 Task: Create an event for  haircut on Friday at 11:00 AM.
Action: Mouse moved to (42, 108)
Screenshot: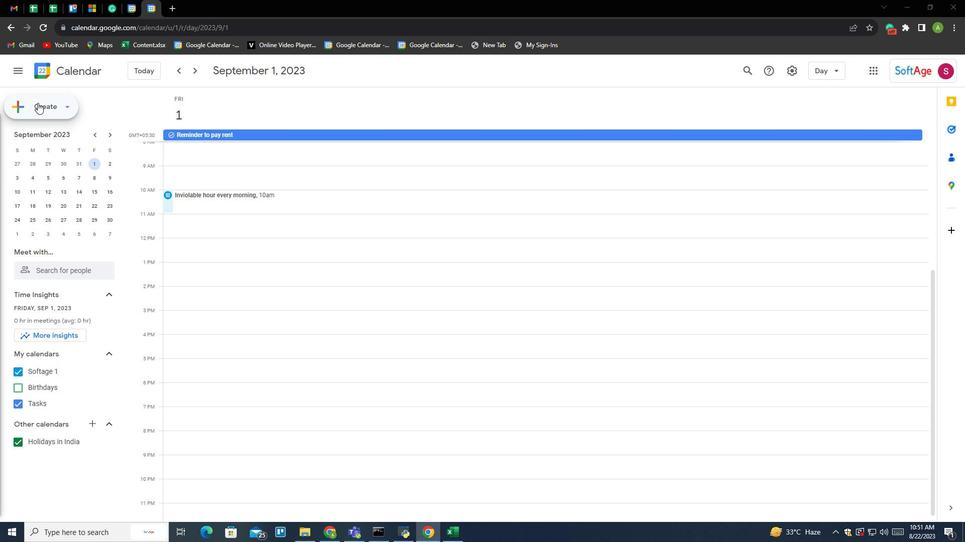 
Action: Mouse pressed left at (42, 108)
Screenshot: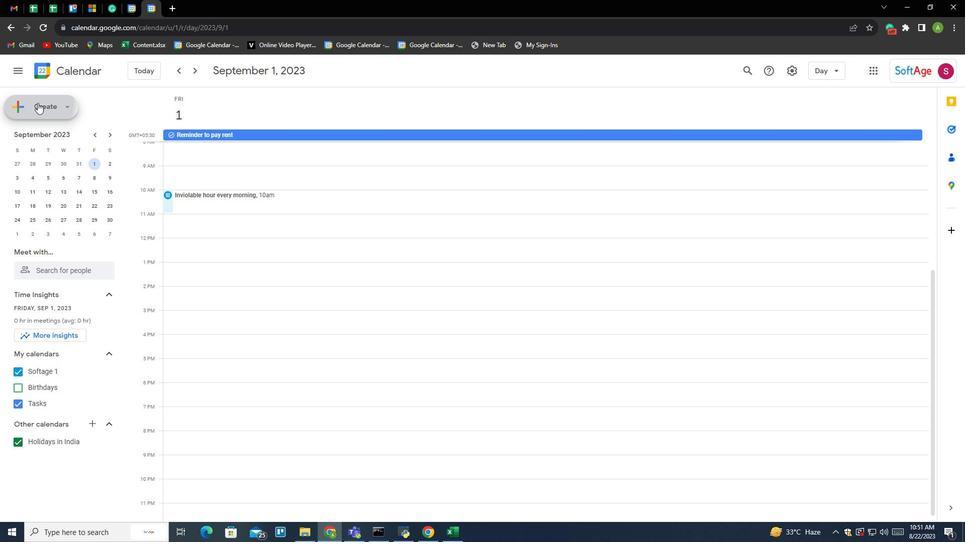 
Action: Mouse moved to (31, 138)
Screenshot: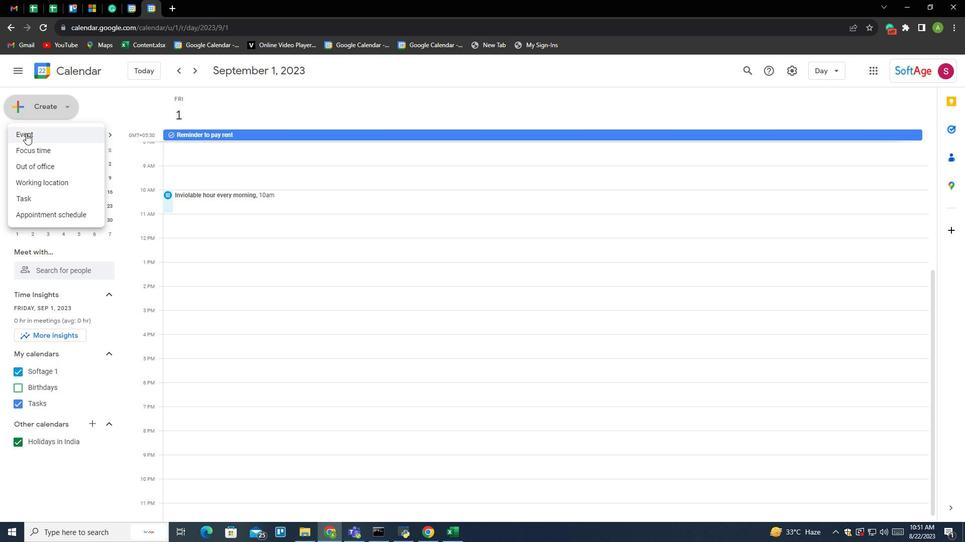 
Action: Mouse pressed left at (31, 138)
Screenshot: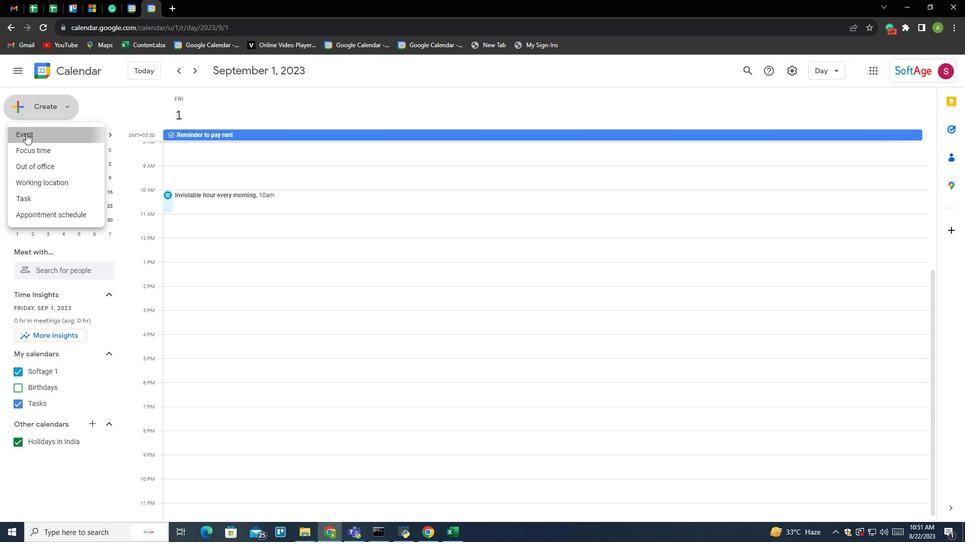 
Action: Mouse moved to (626, 411)
Screenshot: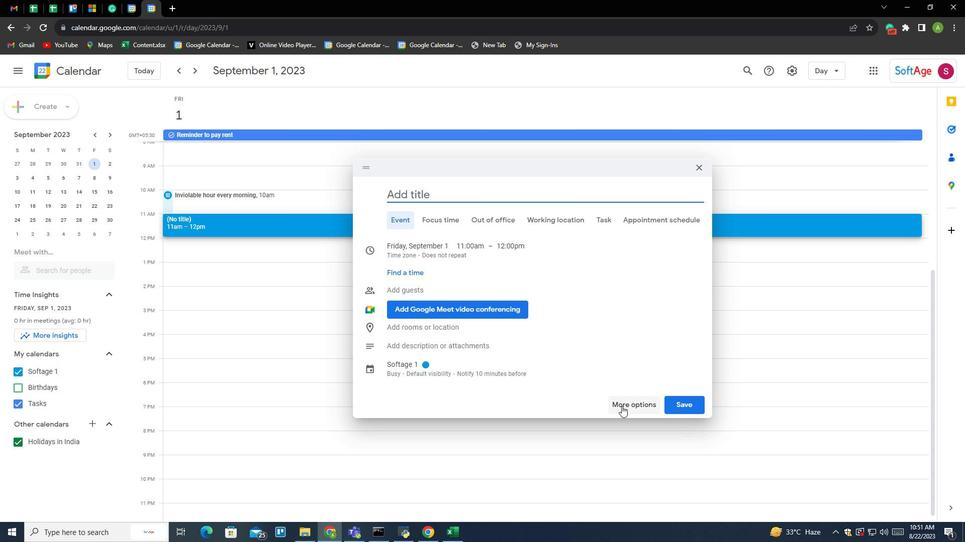 
Action: Mouse pressed left at (626, 411)
Screenshot: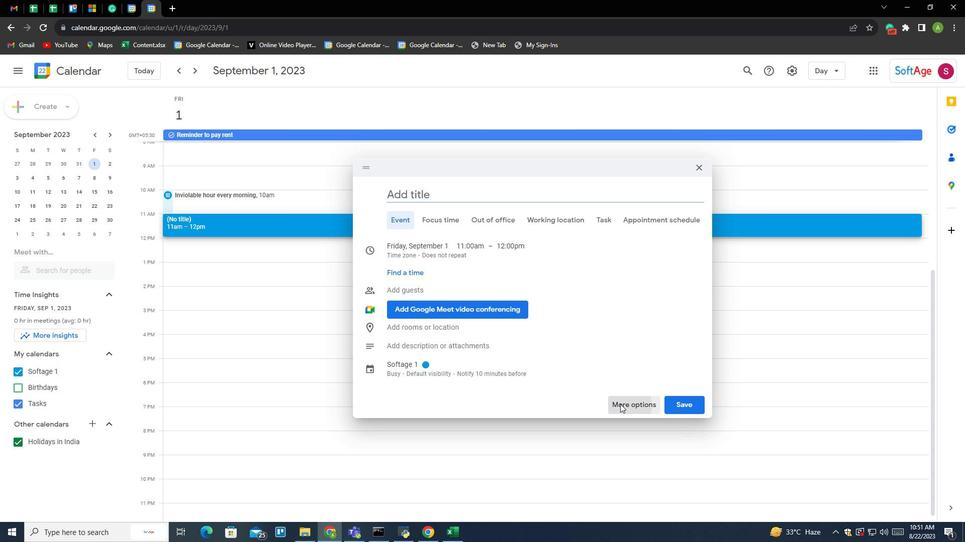 
Action: Mouse moved to (187, 87)
Screenshot: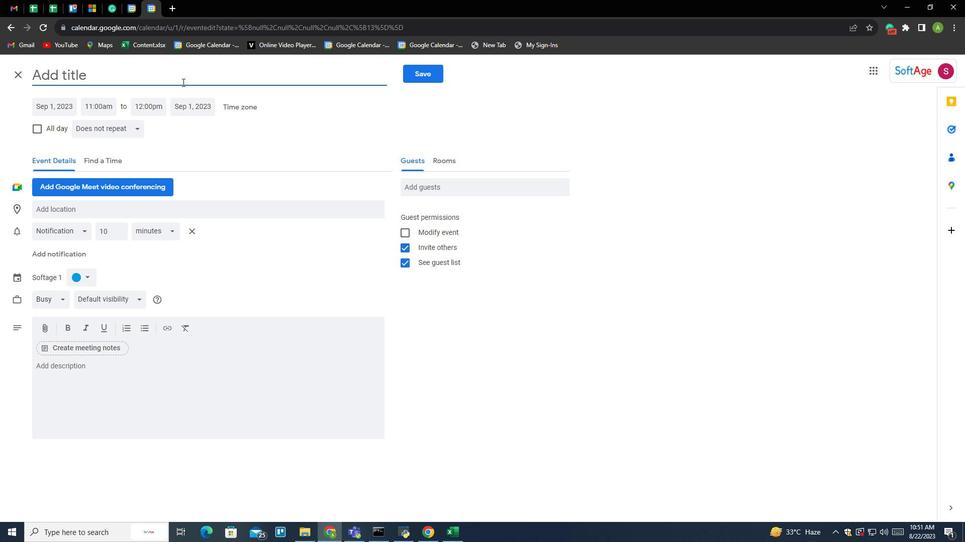 
Action: Mouse pressed left at (187, 87)
Screenshot: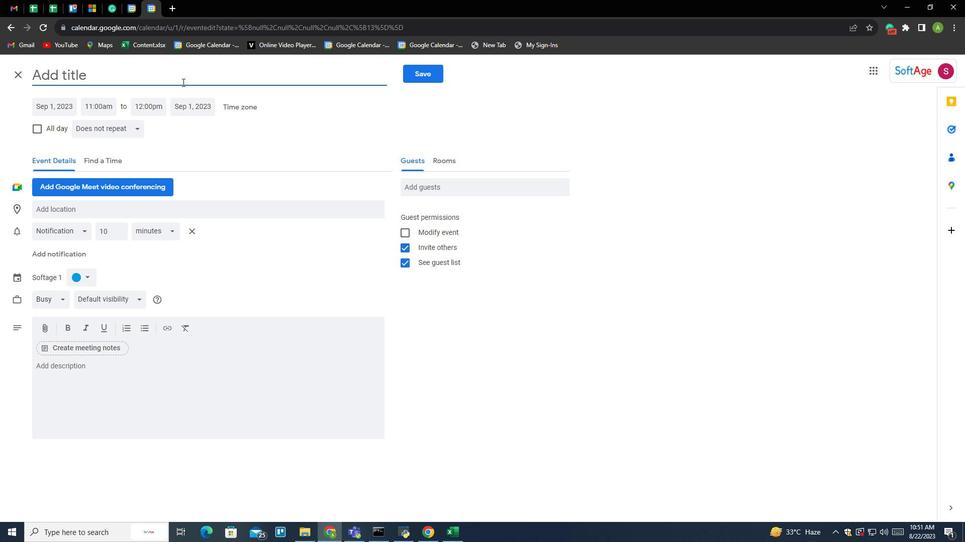 
Action: Key pressed <Key.shift>Hair<Key.space><Key.shift>Salon<Key.space>appointment
Screenshot: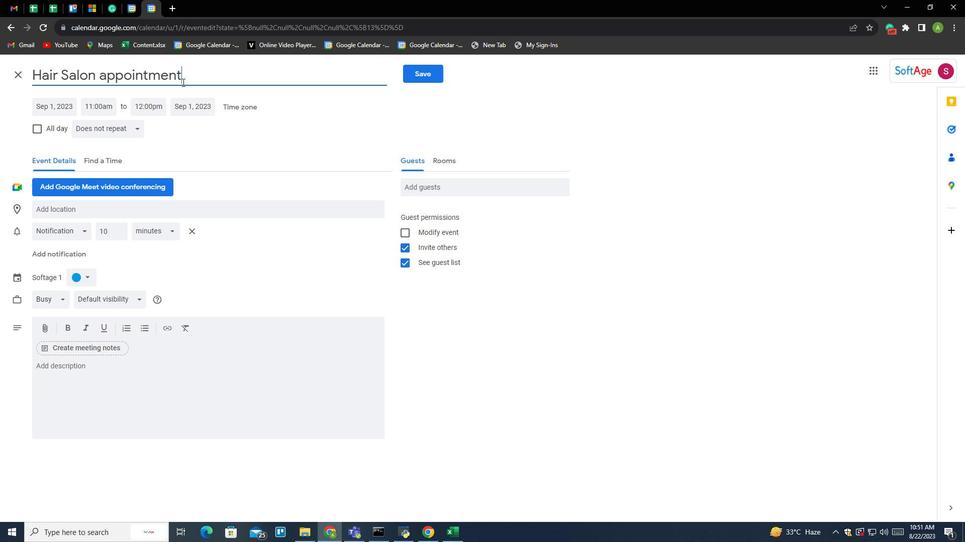 
Action: Mouse moved to (62, 114)
Screenshot: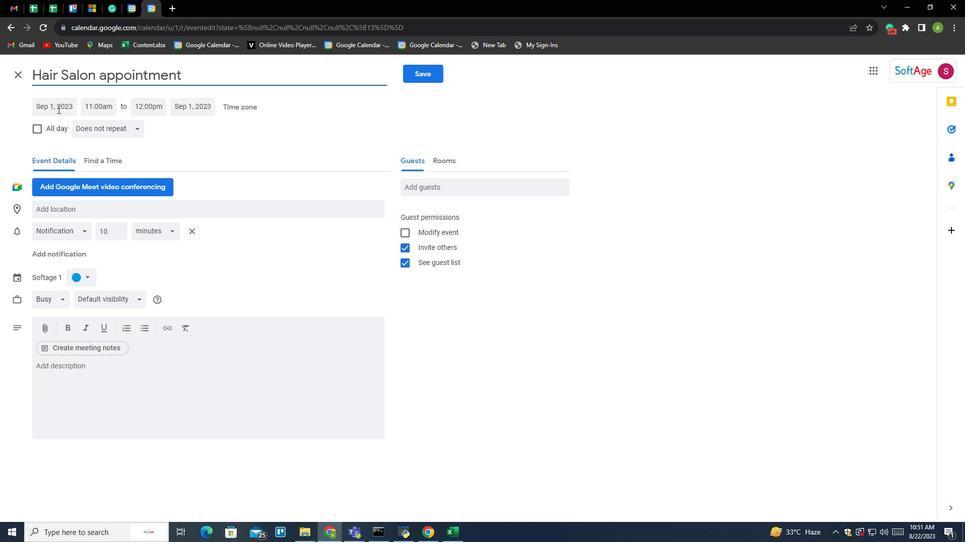 
Action: Mouse pressed left at (62, 114)
Screenshot: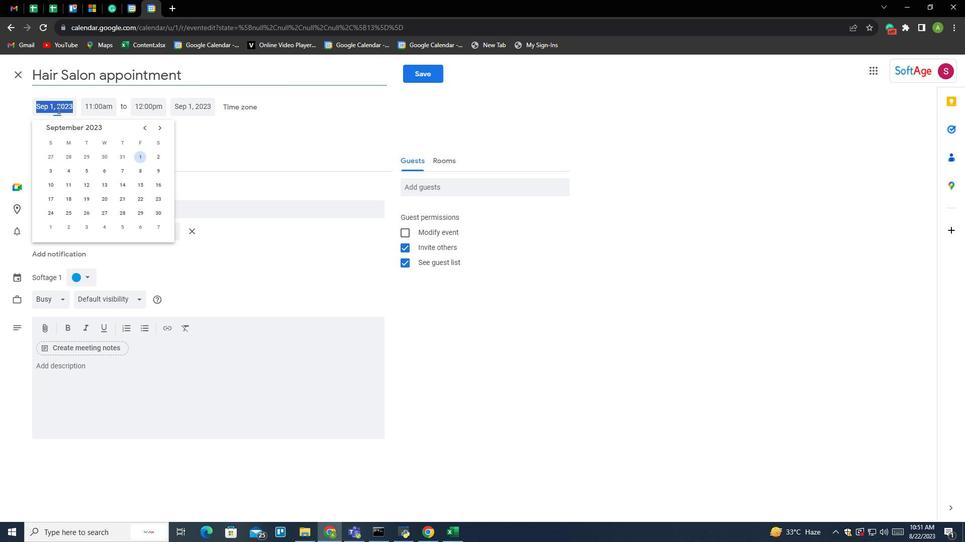 
Action: Mouse moved to (259, 146)
Screenshot: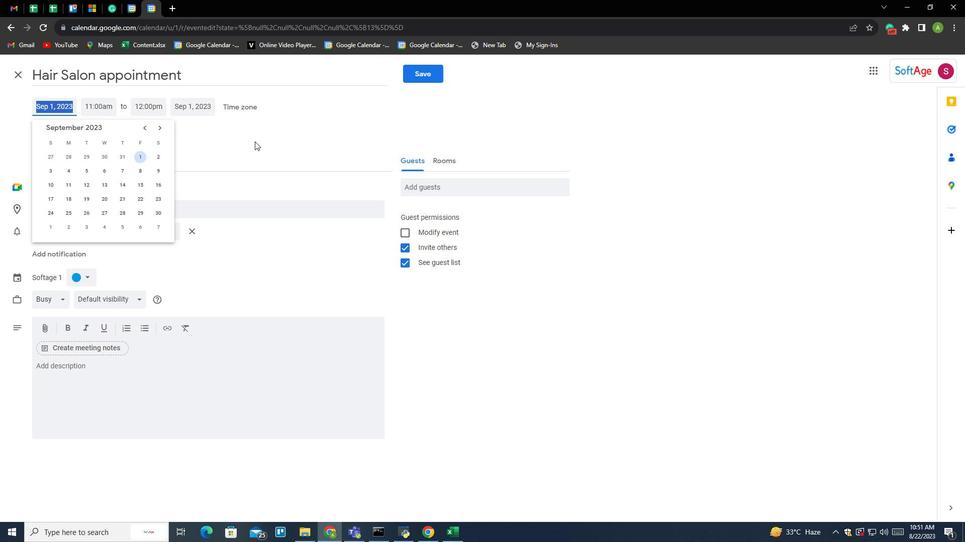 
Action: Mouse pressed left at (259, 146)
Screenshot: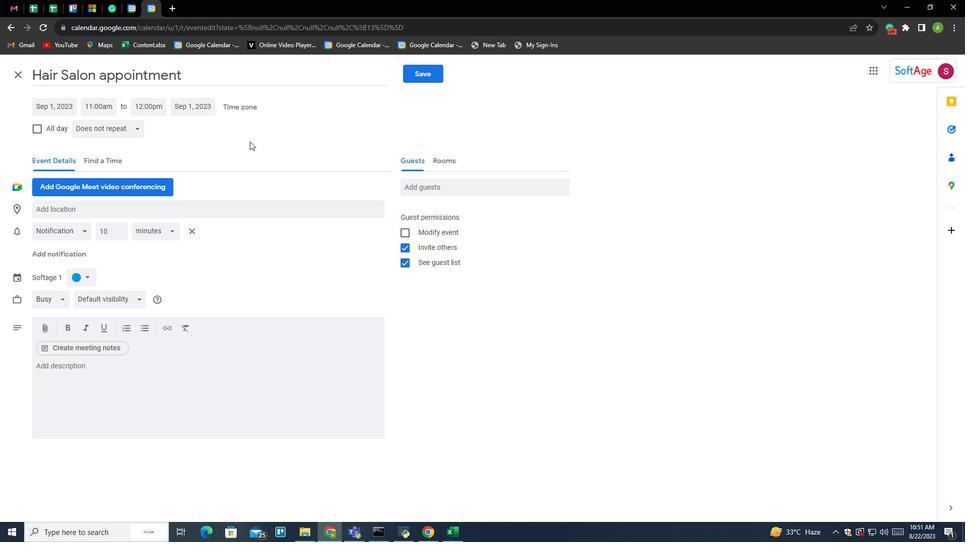 
Action: Mouse moved to (230, 149)
Screenshot: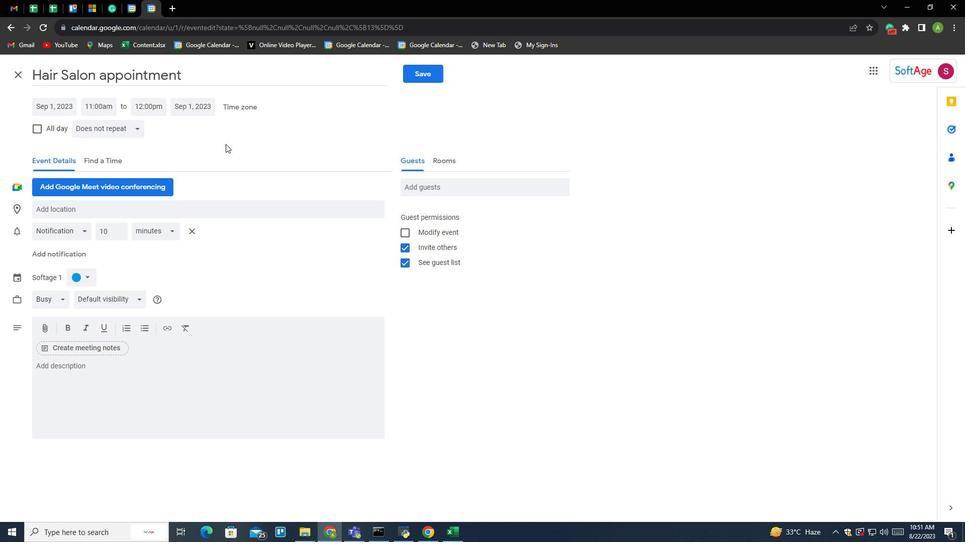 
Action: Mouse pressed left at (230, 149)
Screenshot: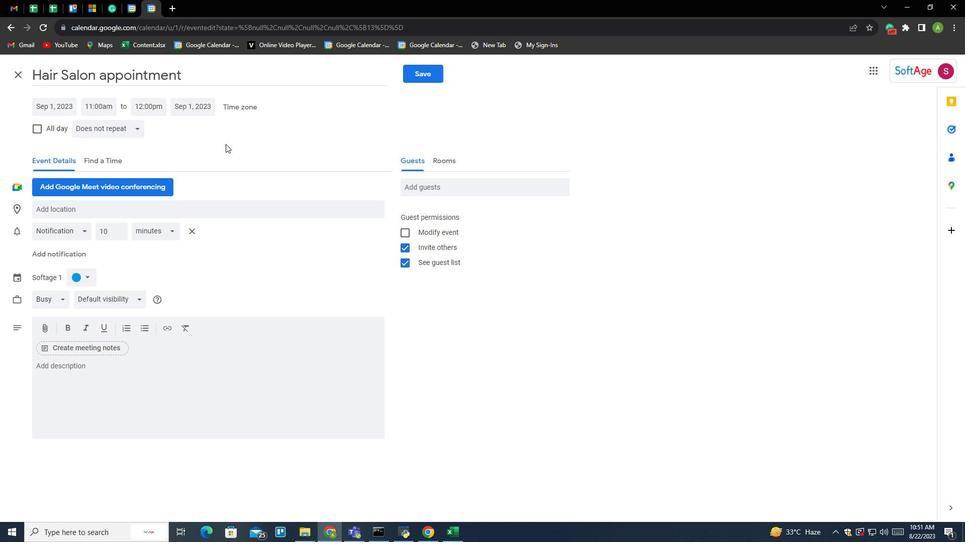 
Action: Mouse moved to (110, 215)
Screenshot: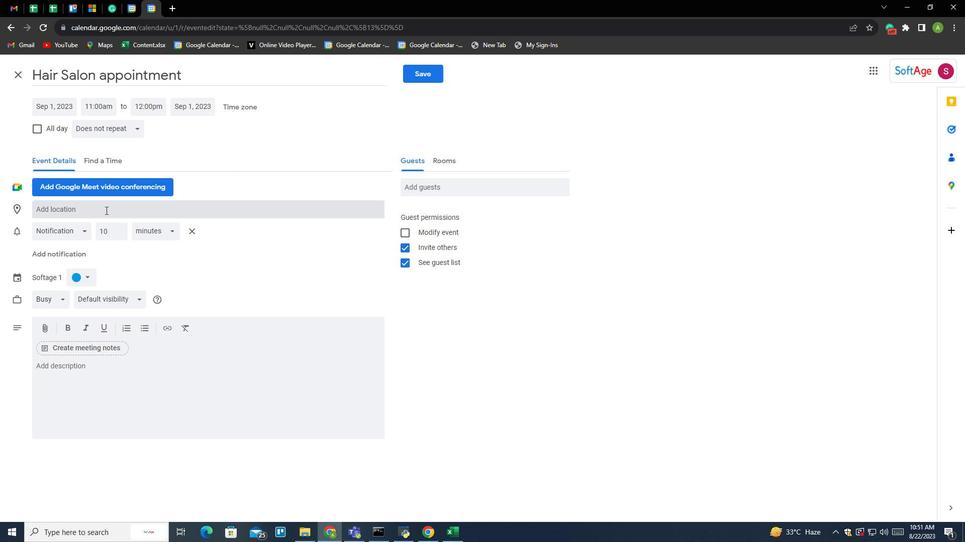 
Action: Mouse pressed left at (110, 215)
Screenshot: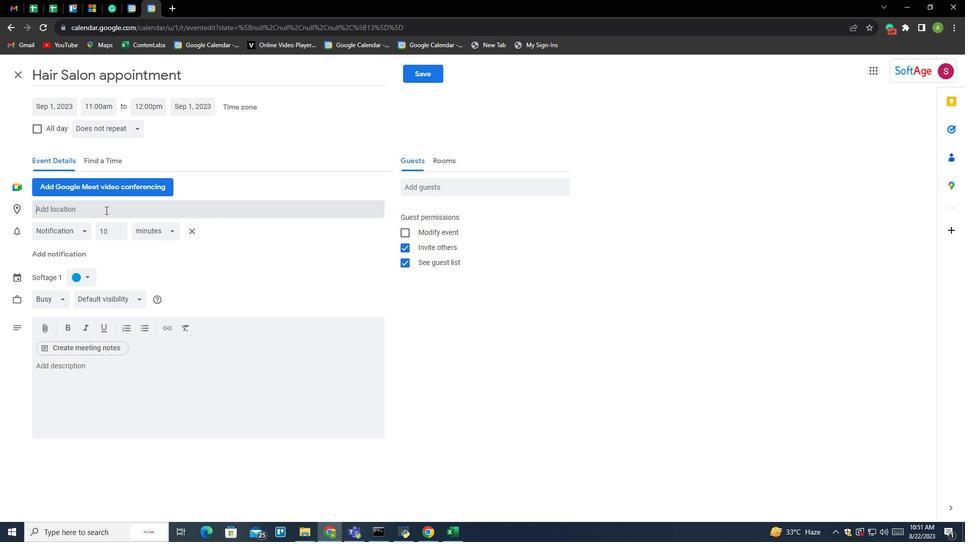 
Action: Key pressed <Key.shift>Cut<Key.space><Key.shift><Key.shift><Key.shift><Key.shift><Key.shift><Key.shift><Key.shift><Key.shift><Key.shift><Key.shift><Key.shift><Key.shift><Key.shift><Key.shift><Key.shift><Key.shift><Key.shift>&<Key.space><Key.shift>Sah<Key.backspace><Key.backspace>have<Key.down><Key.enter>
Screenshot: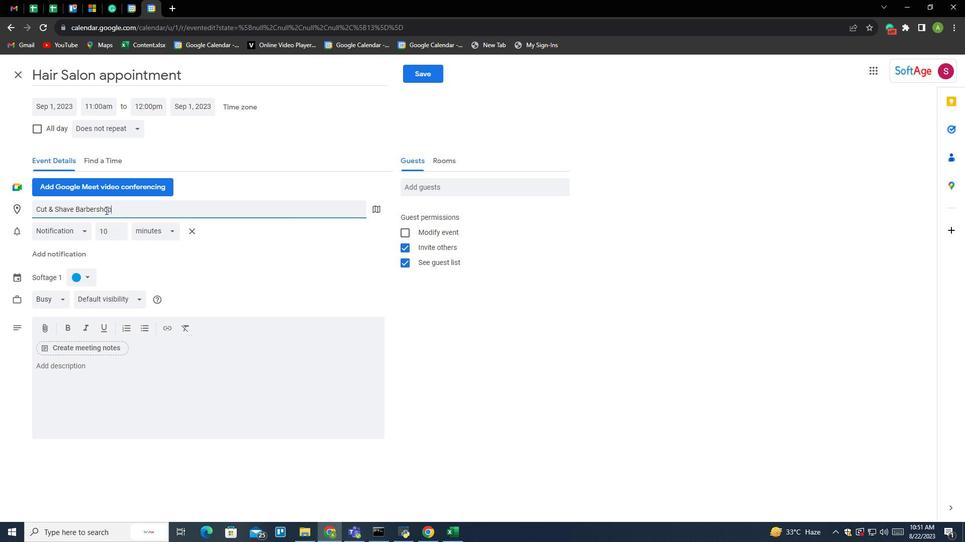 
Action: Mouse moved to (93, 285)
Screenshot: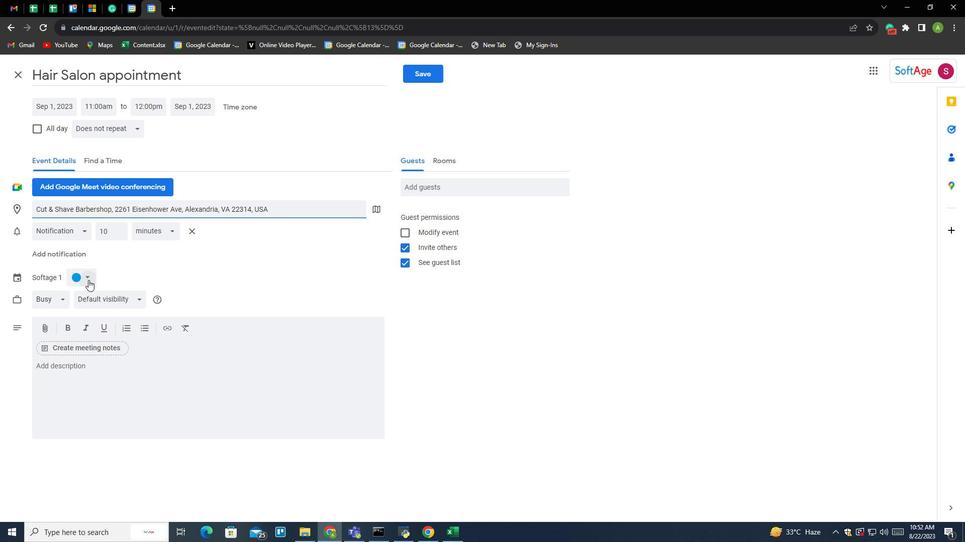 
Action: Mouse pressed left at (93, 285)
Screenshot: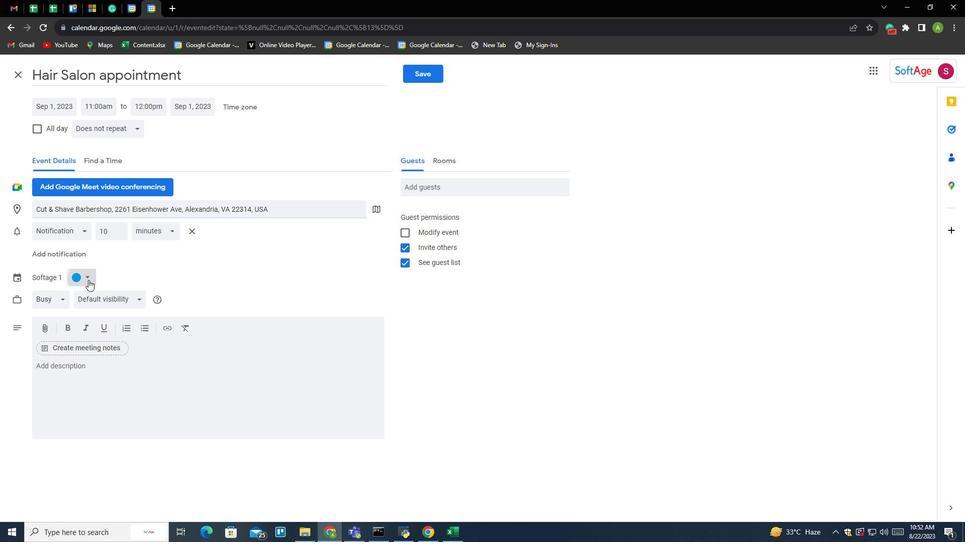
Action: Mouse moved to (94, 298)
Screenshot: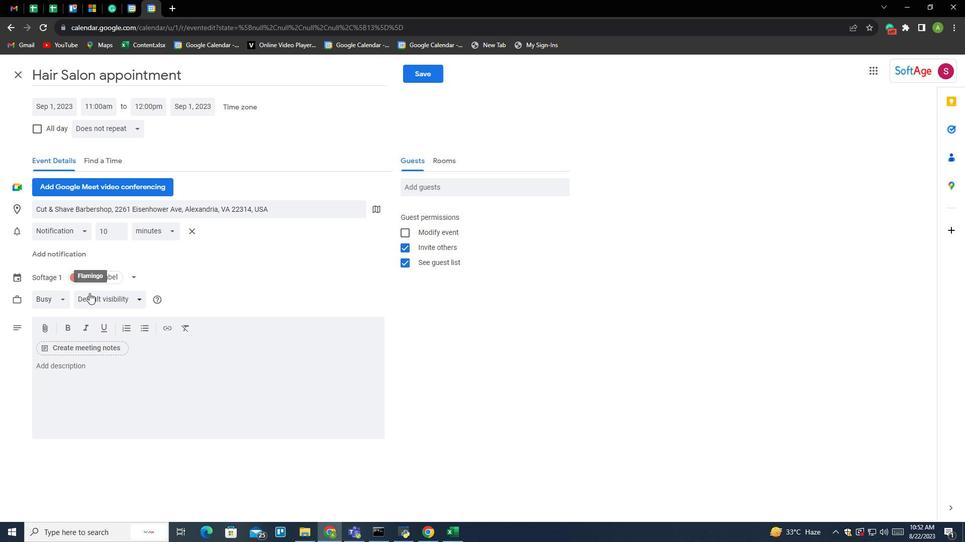 
Action: Mouse pressed left at (94, 298)
Screenshot: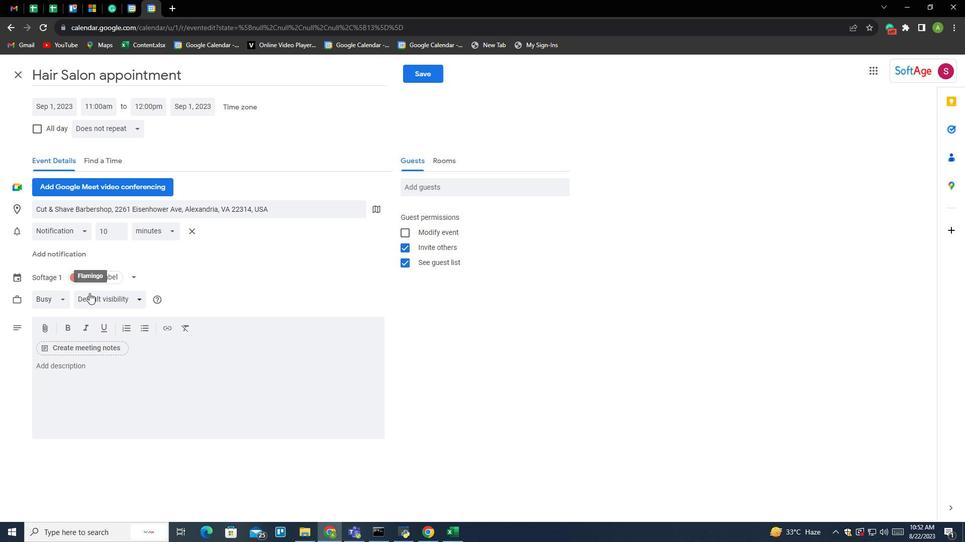 
Action: Mouse moved to (102, 281)
Screenshot: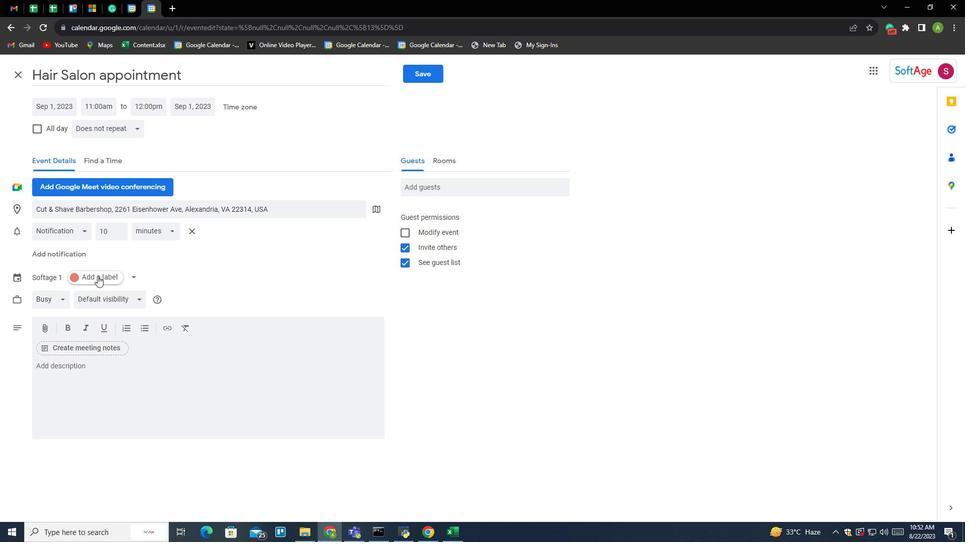 
Action: Mouse pressed left at (102, 281)
Screenshot: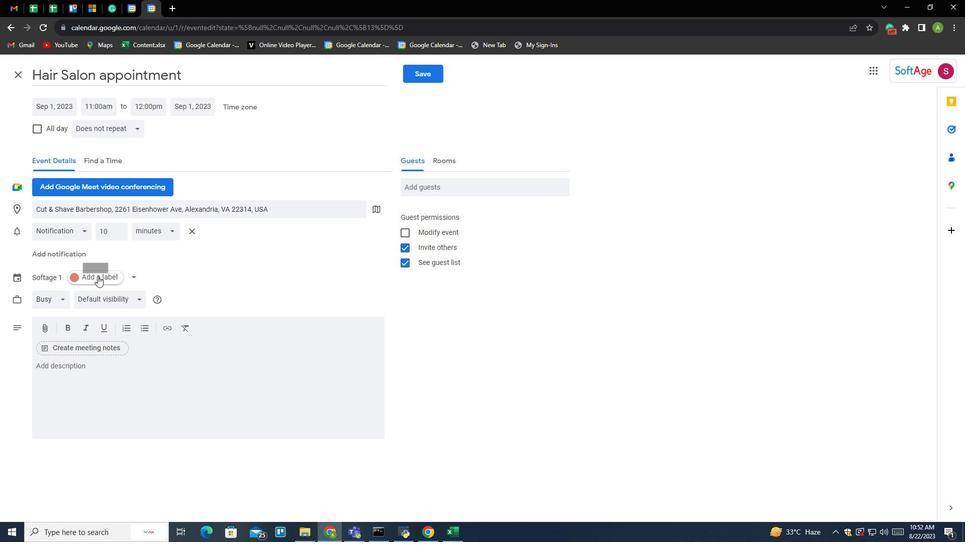 
Action: Mouse moved to (570, 368)
Screenshot: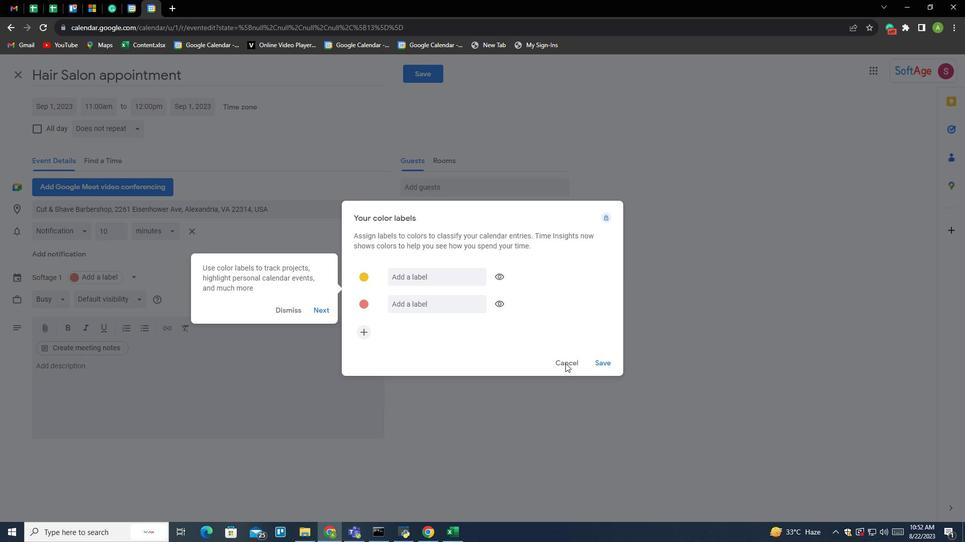 
Action: Mouse pressed left at (570, 368)
Screenshot: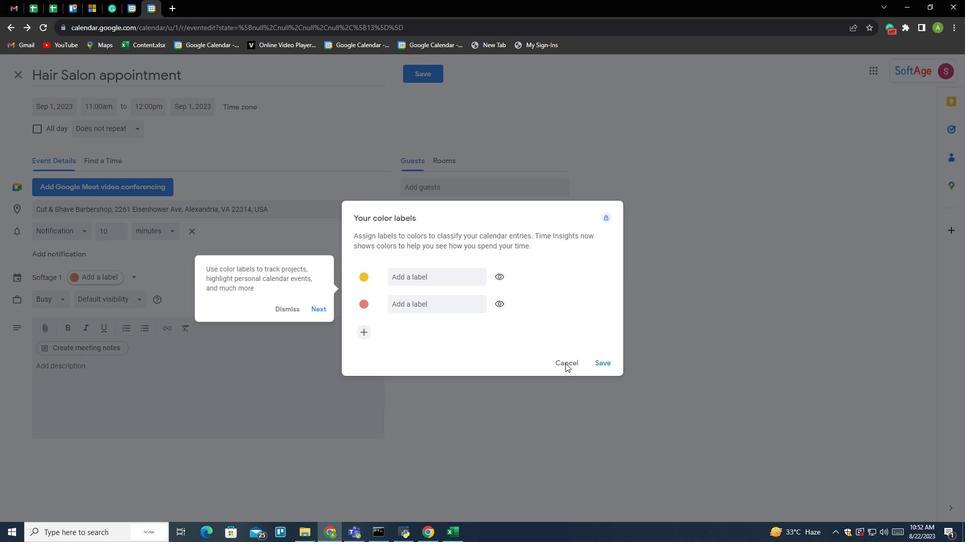 
Action: Mouse moved to (418, 309)
Screenshot: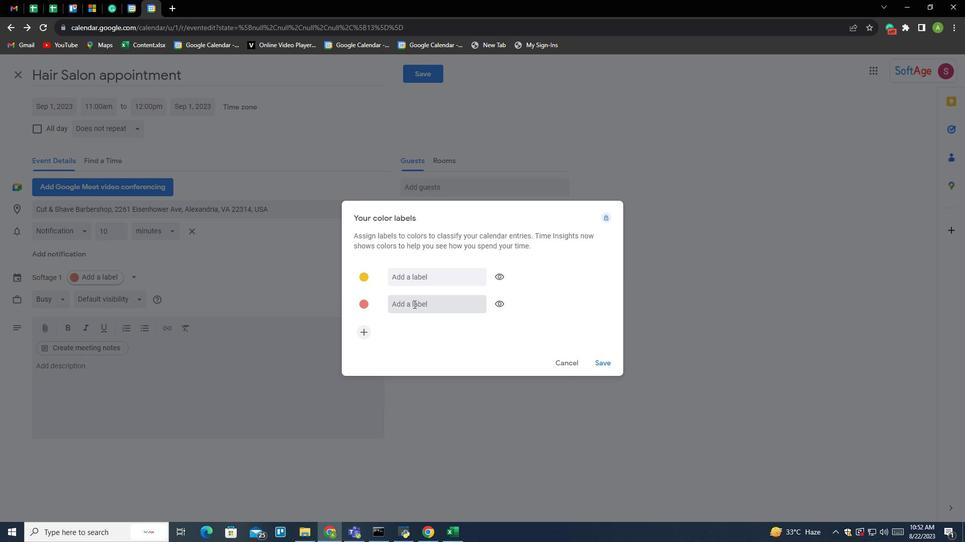 
Action: Mouse pressed left at (418, 309)
Screenshot: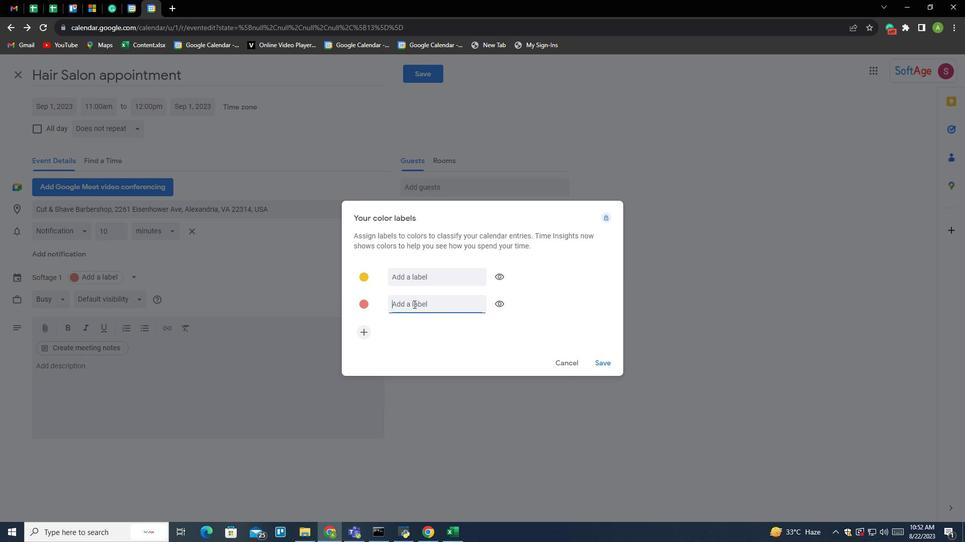 
Action: Mouse moved to (412, 306)
Screenshot: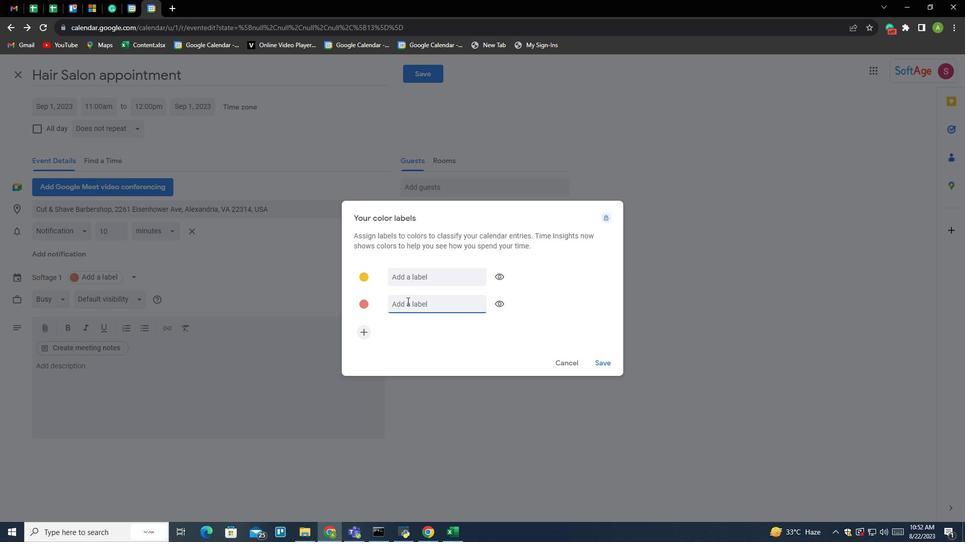 
Action: Key pressed <Key.shift>Imprtant
Screenshot: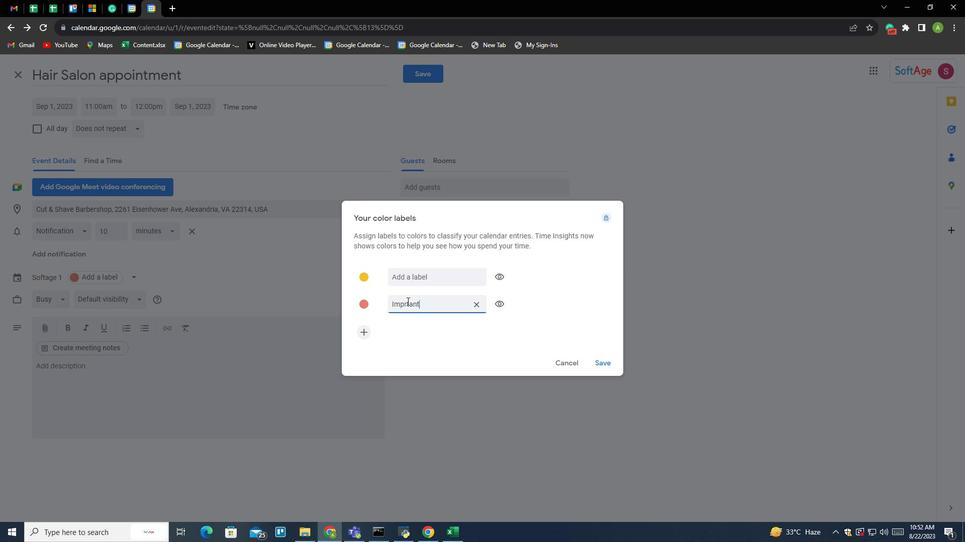 
Action: Mouse moved to (406, 309)
Screenshot: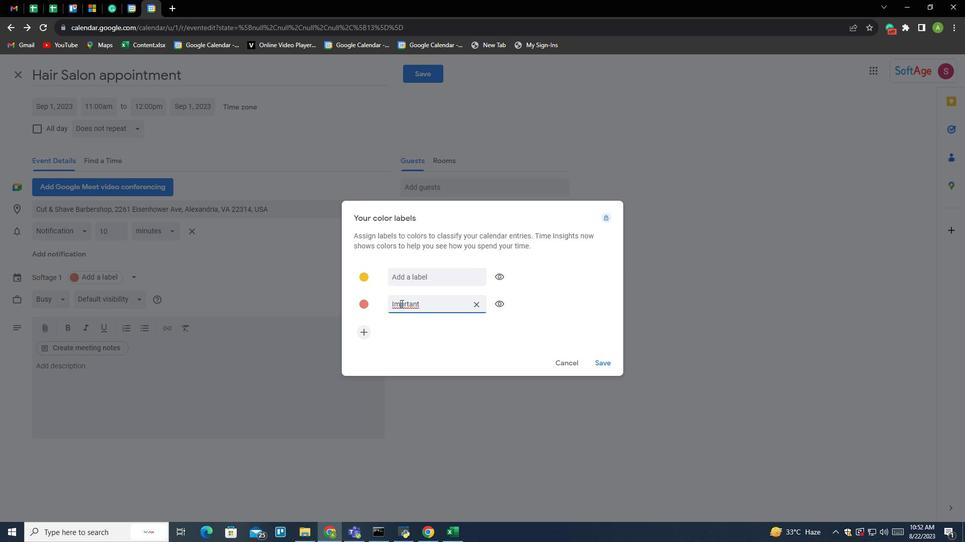 
Action: Mouse pressed left at (406, 309)
Screenshot: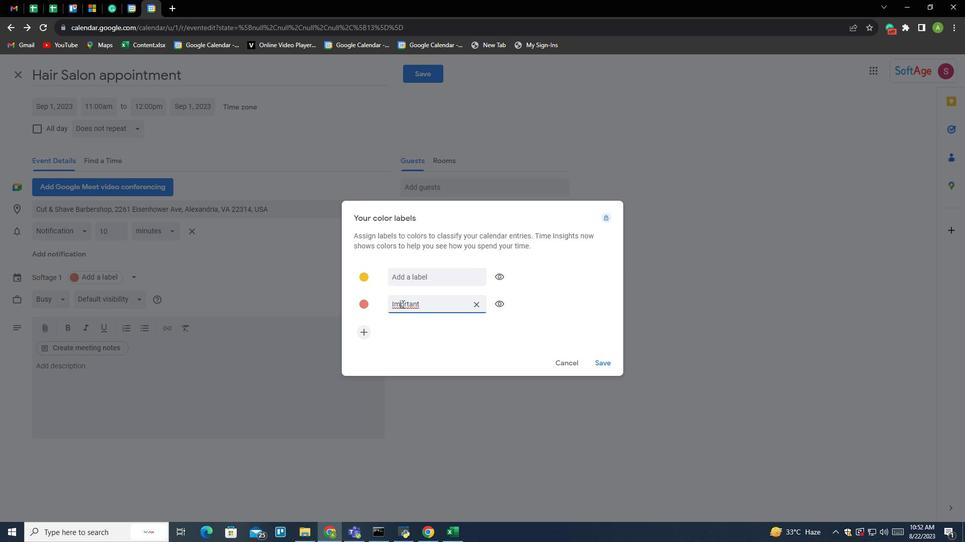 
Action: Mouse moved to (415, 313)
Screenshot: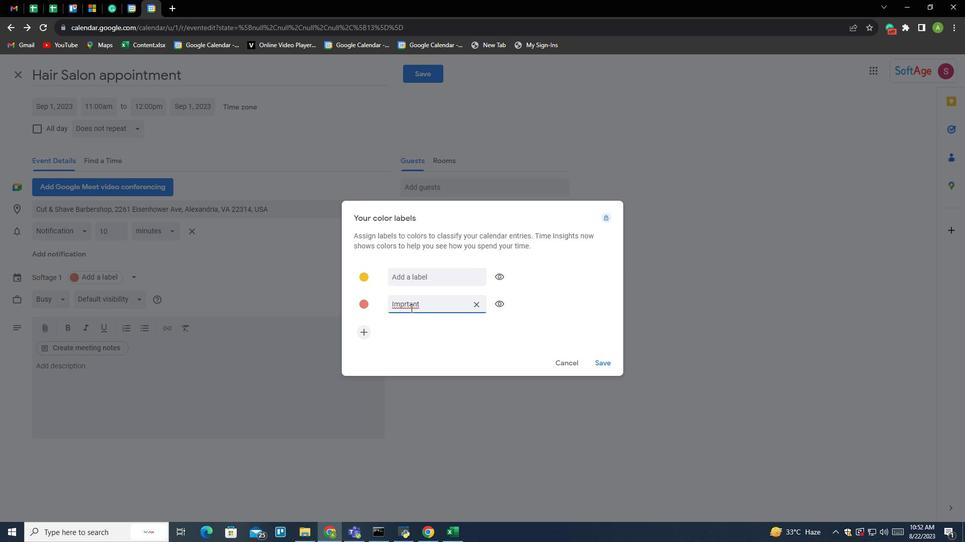 
Action: Key pressed <Key.right>o
Screenshot: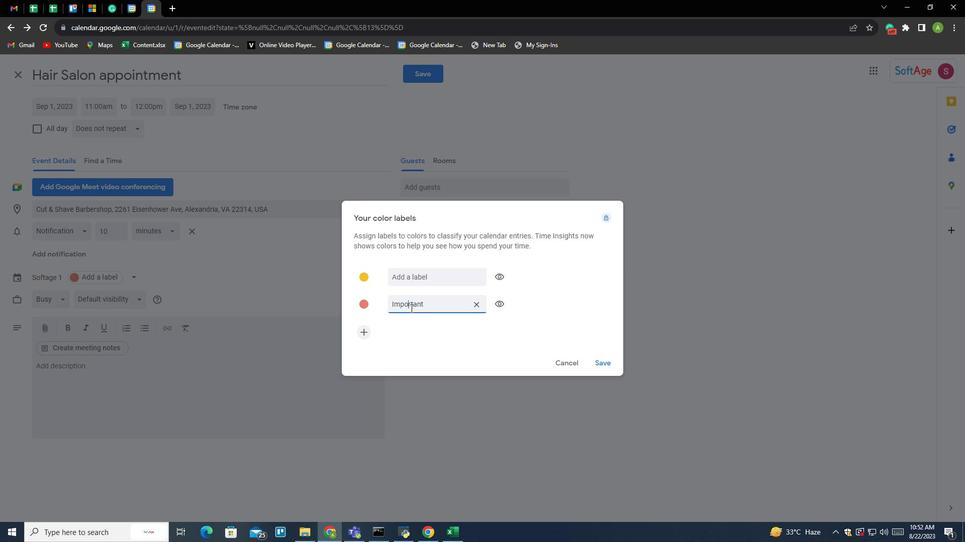 
Action: Mouse moved to (603, 325)
Screenshot: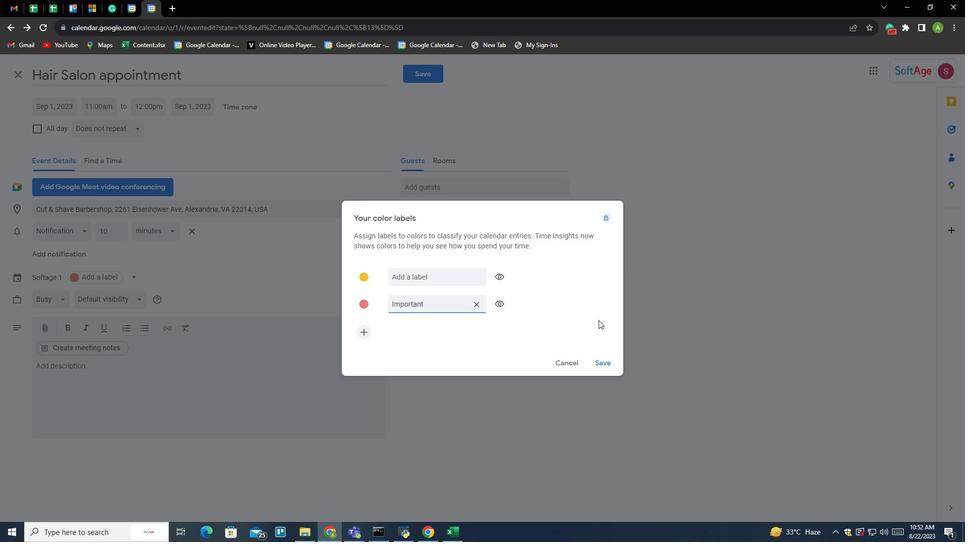
Action: Mouse pressed left at (603, 325)
Screenshot: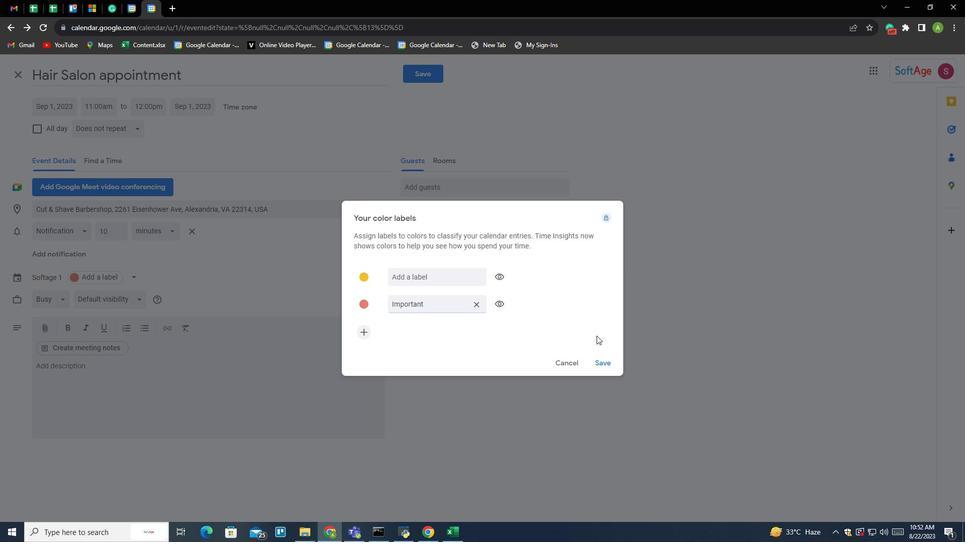 
Action: Mouse moved to (604, 370)
Screenshot: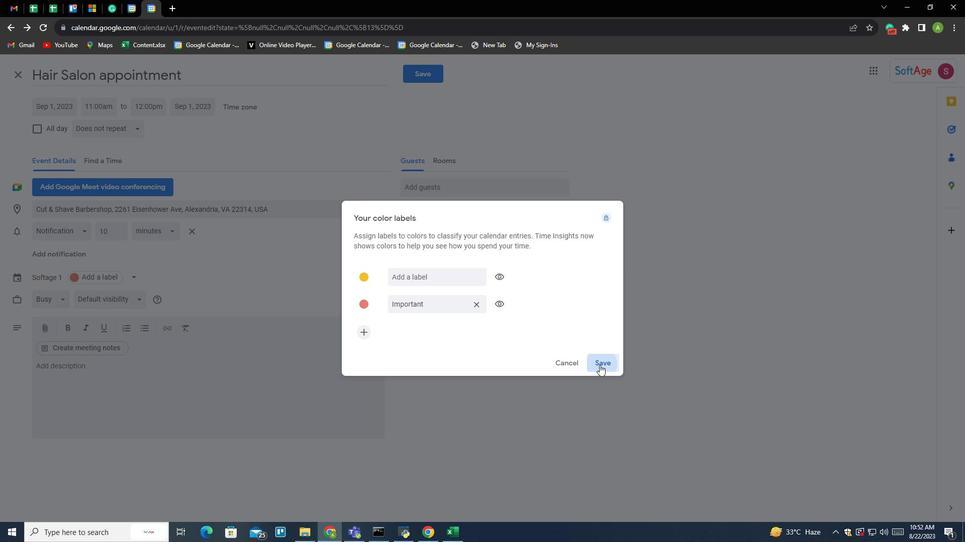 
Action: Mouse pressed left at (604, 370)
Screenshot: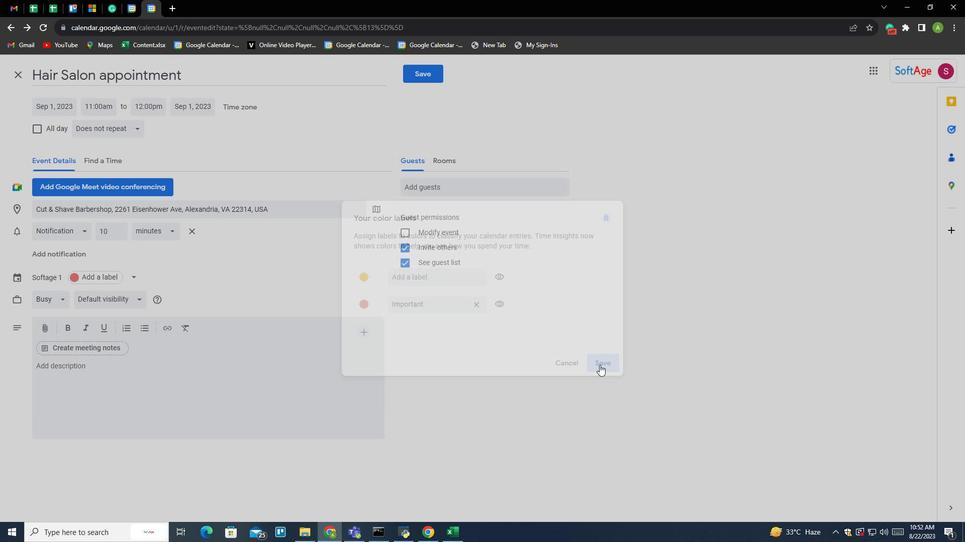 
Action: Mouse moved to (86, 368)
Screenshot: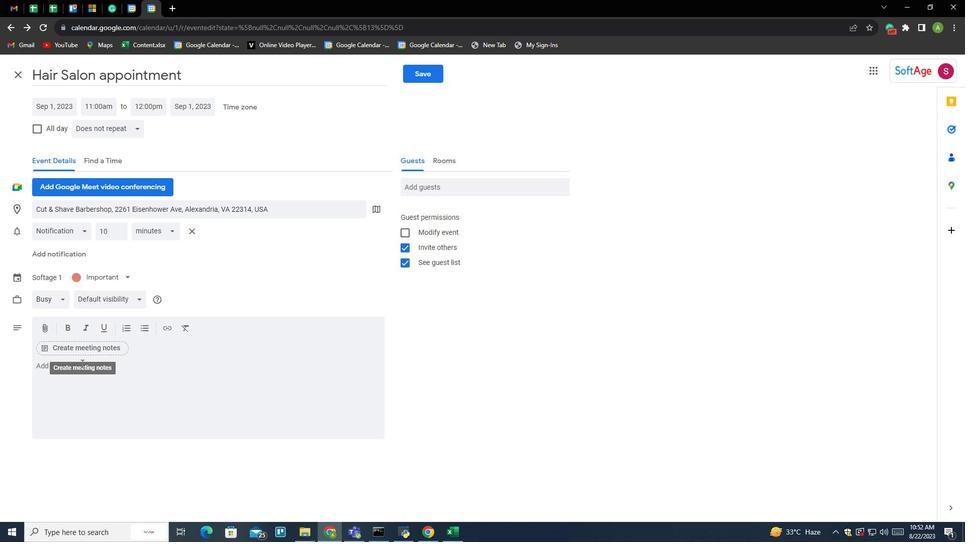 
Action: Mouse pressed left at (86, 368)
Screenshot: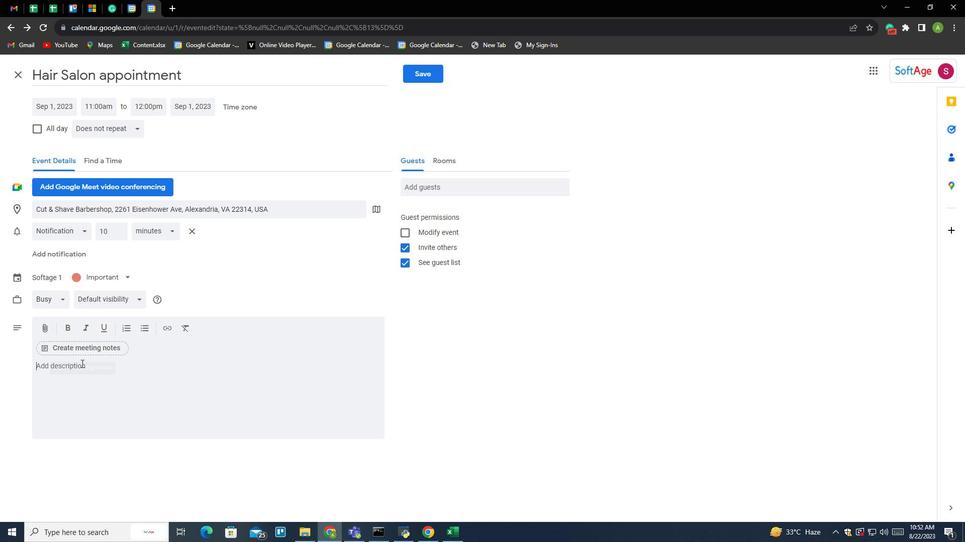 
Action: Key pressed <Key.shift>Call<Key.space>the<Key.space><Key.shift>Hair<Key.space><Key.shift>Salon<Key.shift>:<Key.space><Key.shift>Look<Key.space>up<Key.space>phone<Key.space>number<Key.space>of<Key.space>the<Key.space>hair<Key.space>salon<Key.space>you<Key.space>want<Key.space>to<Key.space>i<Key.backspace>cis<Key.backspace><Key.backspace><Key.backspace>vist<Key.backspace>it<Key.space>and<Key.space>give<Key.space>them<Key.space>a<Key.space>ac<Key.backspace><Key.backspace>call.<Key.enter><Key.shift>Request<Key.space>the<Key.space><Key.shift>Appoin<Key.backspace>tmetn<Key.backspace><Key.backspace><Key.backspace><Key.backspace>ment<Key.shift>L<Key.backspace><Key.shift>:<Key.space><Key.backspace><Key.backspace><Key.backspace><Key.backspace><Key.backspace><Key.backspace>ment<Key.shift>:<Key.space><Key.backspace><Key.backspace><Key.backspace><Key.backspace><Key.backspace><Key.backspace><Key.backspace>ntment<Key.shift>:<Key.space><Key.shift>When<Key.space>you<Key.space>call<Key.backspace><Key.backspace><Key.backspace>all,<Key.space>let<Key.space>them<Key.space>know<Key.space>you;d<Key.backspace><Key.backspace>'dre<Key.backspace><Key.backspace><Key.backspace>re<Key.space>interested<Key.space>in<Key.space><Key.shift><Key.shift><Key.shift><Key.shift><Key.shift><Key.shift><Key.shift><Key.shift><Key.shift><Key.shift><Key.shift>(<Key.shift>Friday<Key.space>at<Key.space>11<Key.shift_r>:
Screenshot: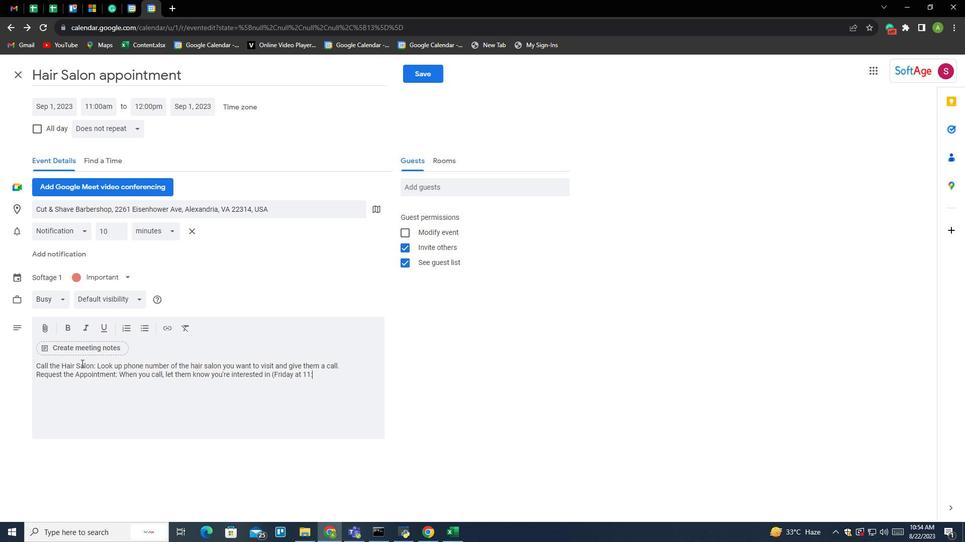 
Action: Mouse moved to (86, 369)
Screenshot: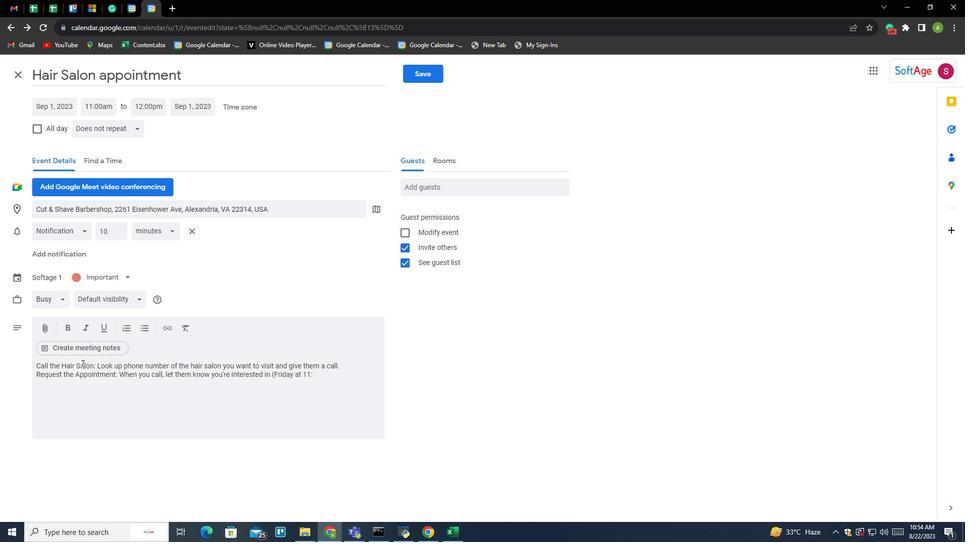 
Action: Key pressed 00<Key.space><Key.shift>AM<Key.shift>).
Screenshot: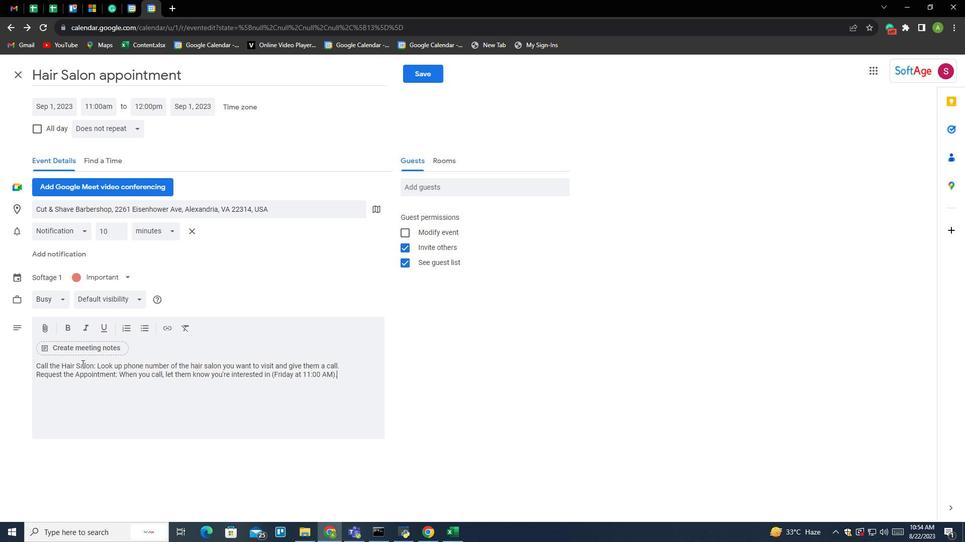 
Action: Mouse moved to (415, 234)
Screenshot: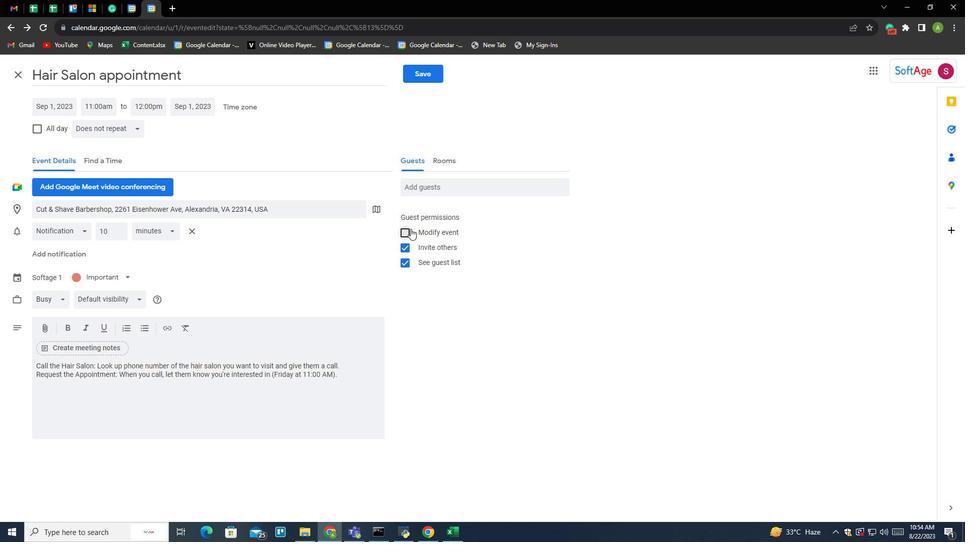 
Action: Mouse pressed left at (415, 234)
Screenshot: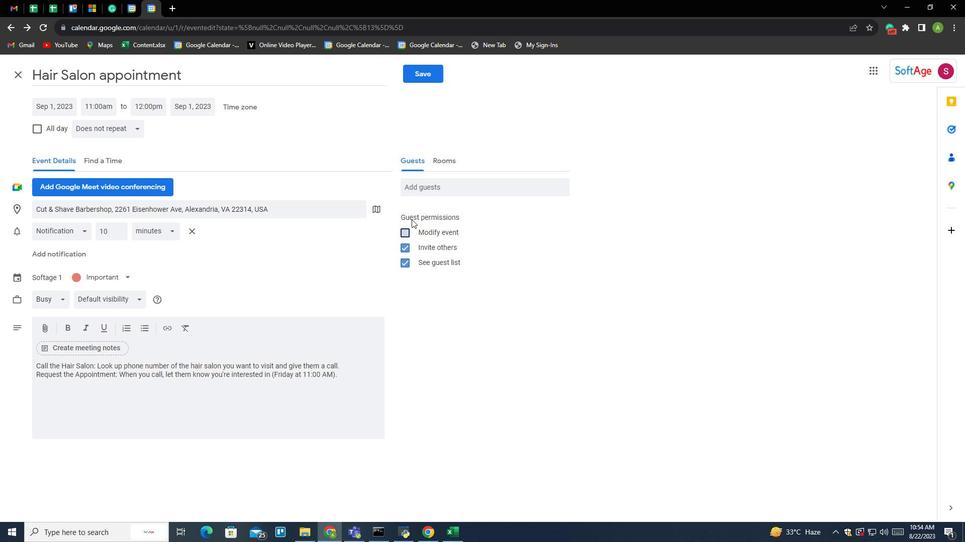 
Action: Mouse moved to (426, 201)
Screenshot: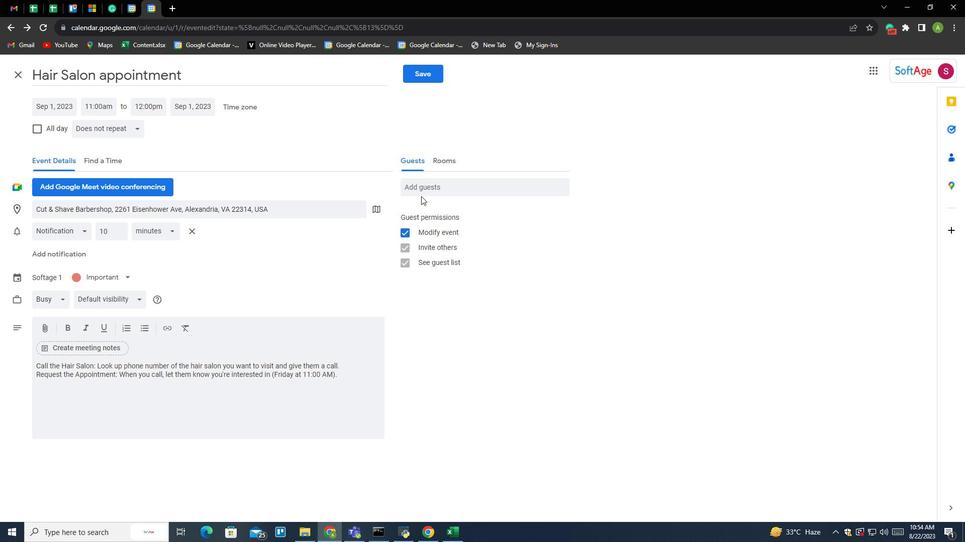 
Action: Mouse pressed left at (426, 201)
Screenshot: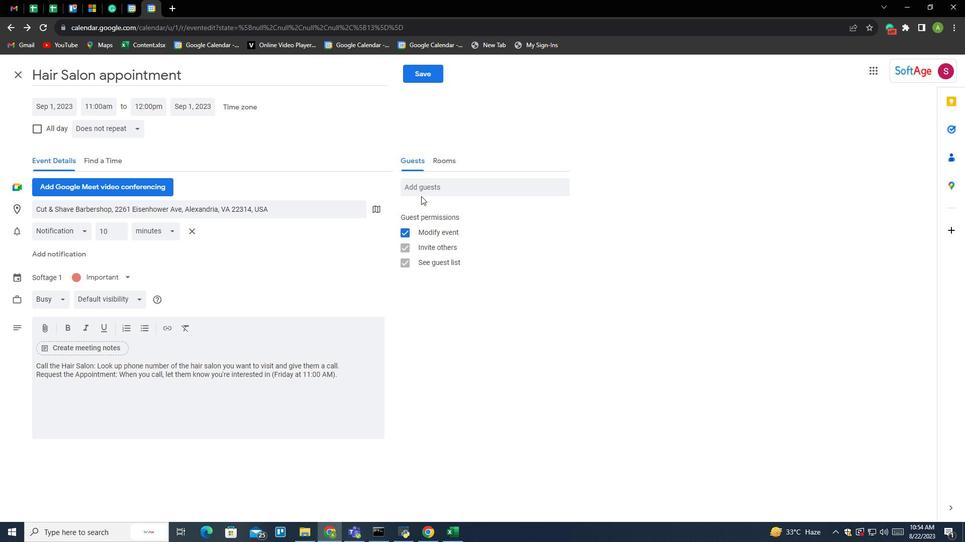 
Action: Mouse moved to (427, 190)
Screenshot: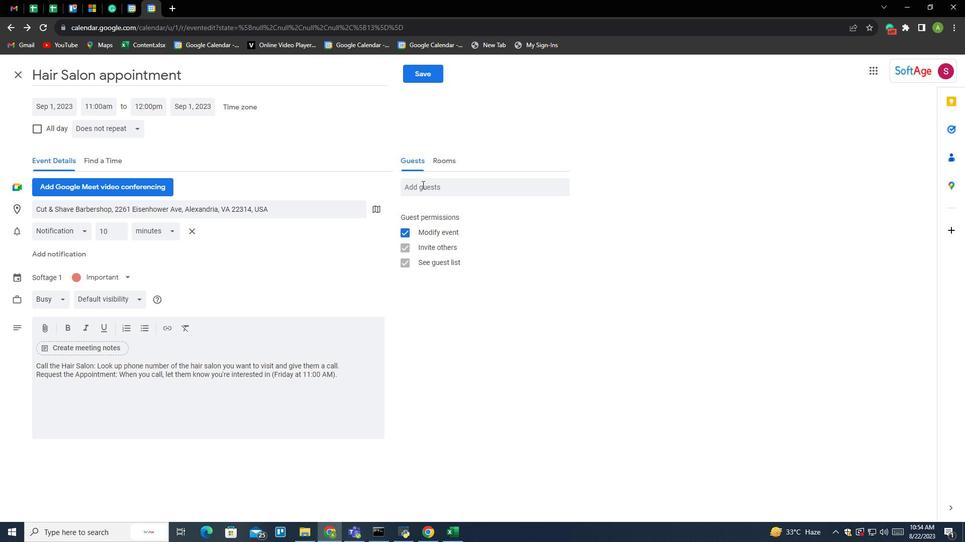 
Action: Mouse pressed left at (427, 190)
Screenshot: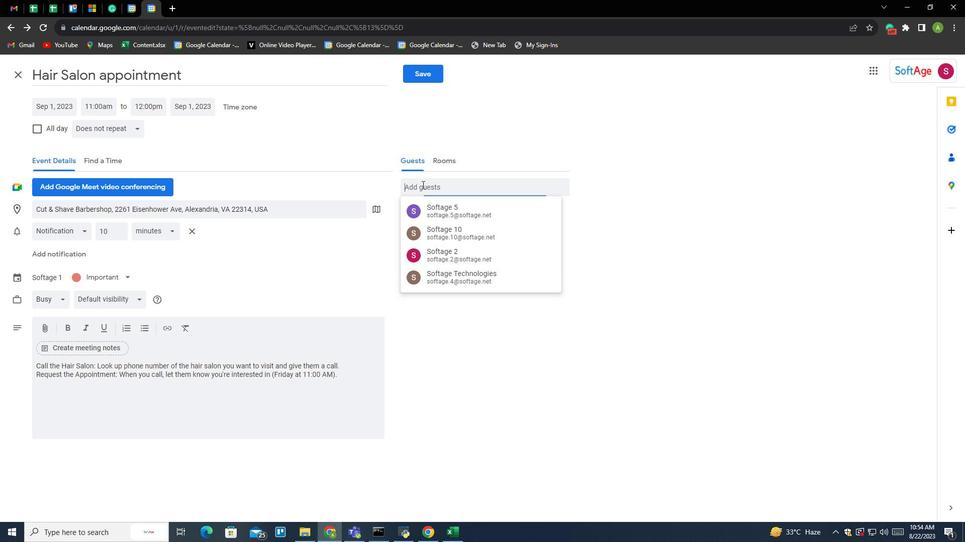 
Action: Mouse moved to (425, 186)
Screenshot: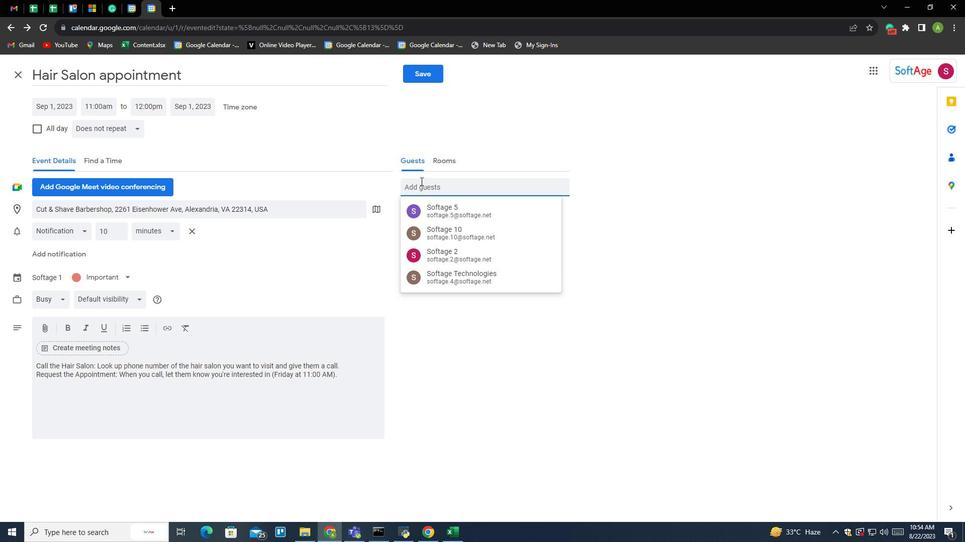 
Action: Key pressed <Key.shift>So<Key.backspace>umit.thakum<Key.backspace>r48579687<Key.shift>@gmail.com<Key.enter><Key.shift>Mohit.mehra4857<Key.shift>@gmail.com<Key.enter><Key.shift>Rohti<Key.backspace><Key.backspace>it,<Key.backspace>.sharma485967<Key.shift>@gmail.com<Key.enter>
Screenshot: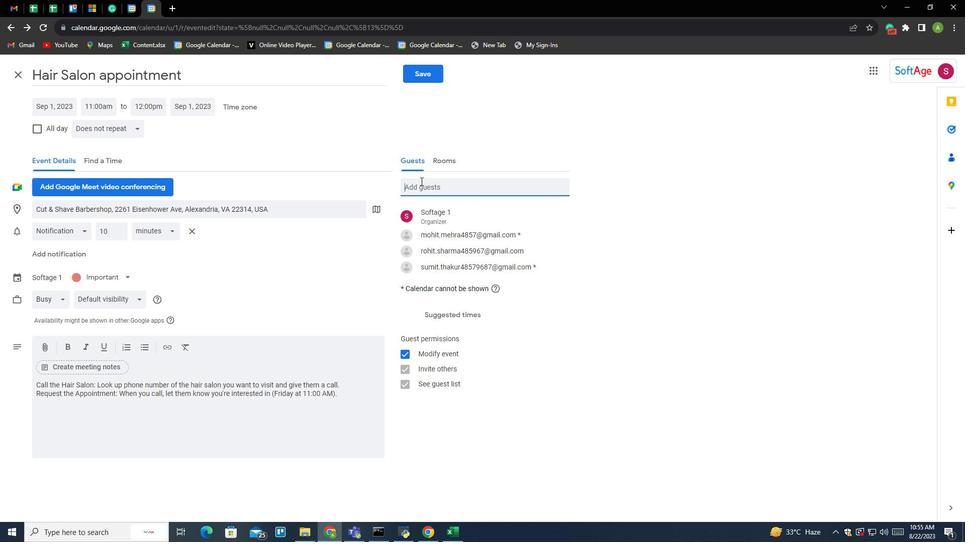 
Action: Mouse moved to (647, 208)
Screenshot: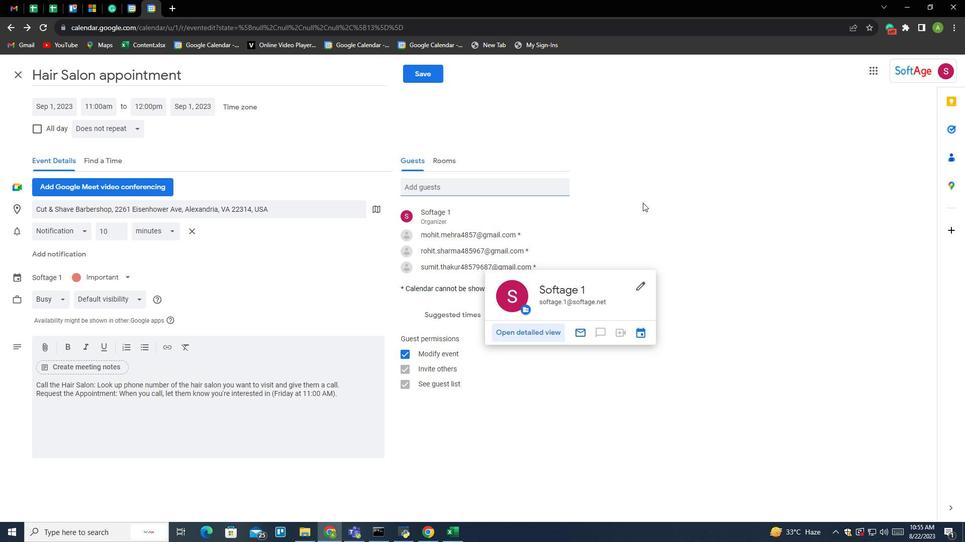
Action: Mouse pressed left at (647, 208)
Screenshot: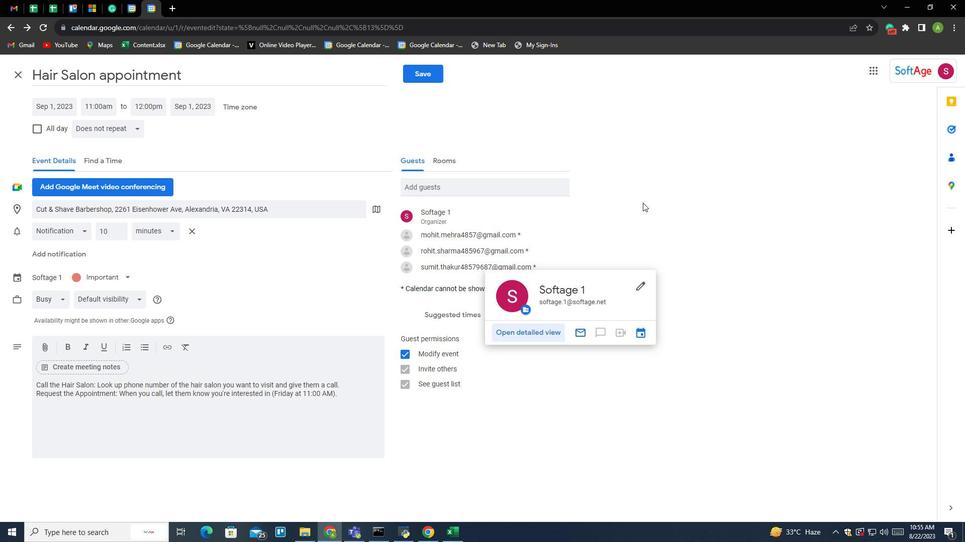 
Action: Mouse moved to (132, 302)
Screenshot: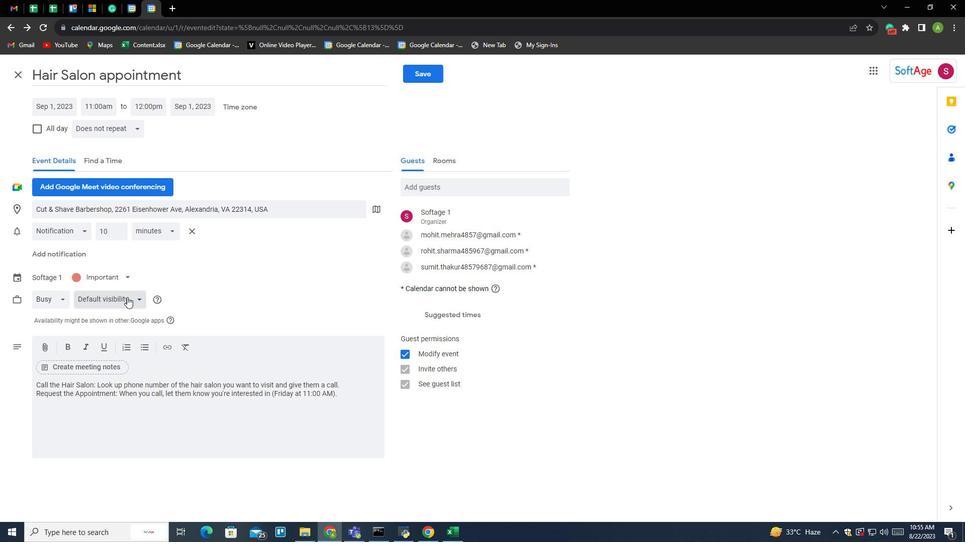 
Action: Mouse pressed left at (132, 302)
Screenshot: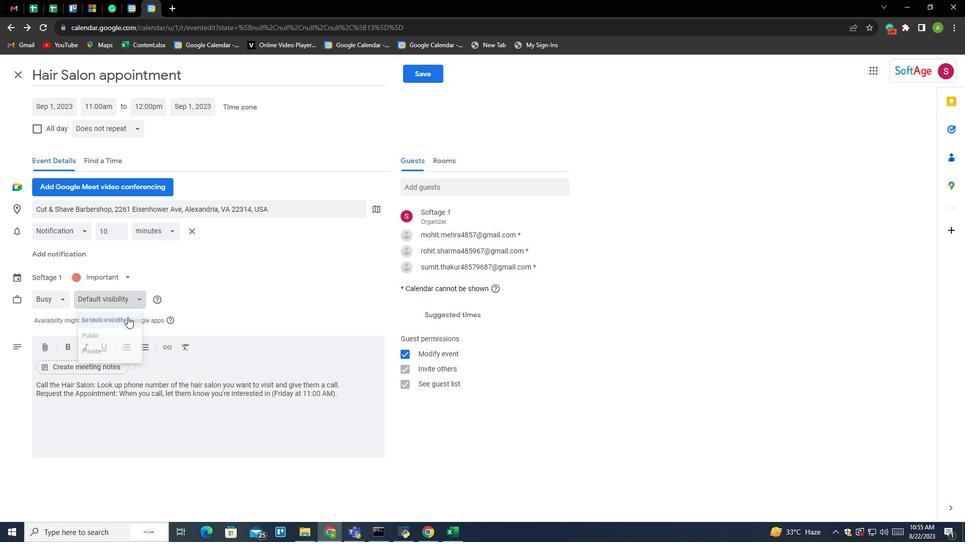 
Action: Mouse moved to (124, 354)
Screenshot: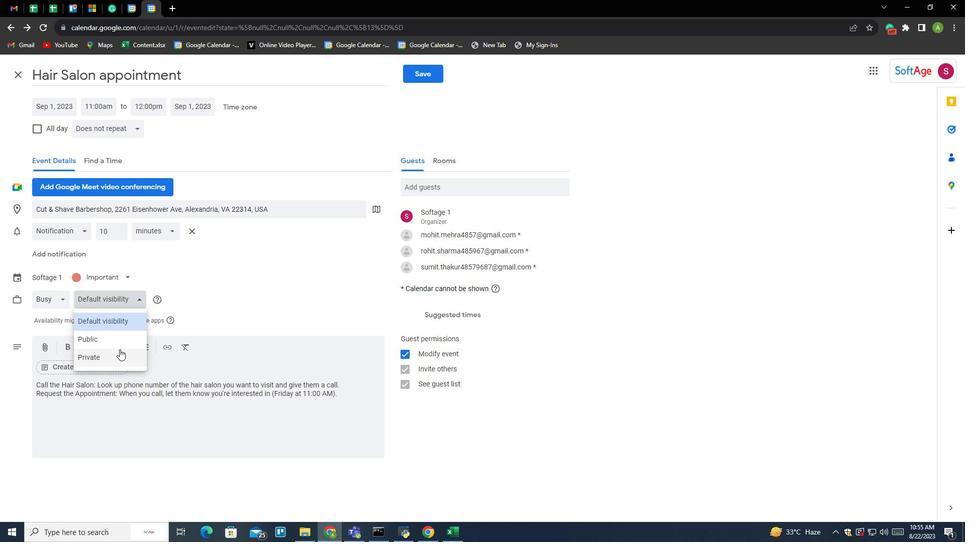 
Action: Mouse pressed left at (124, 354)
Screenshot: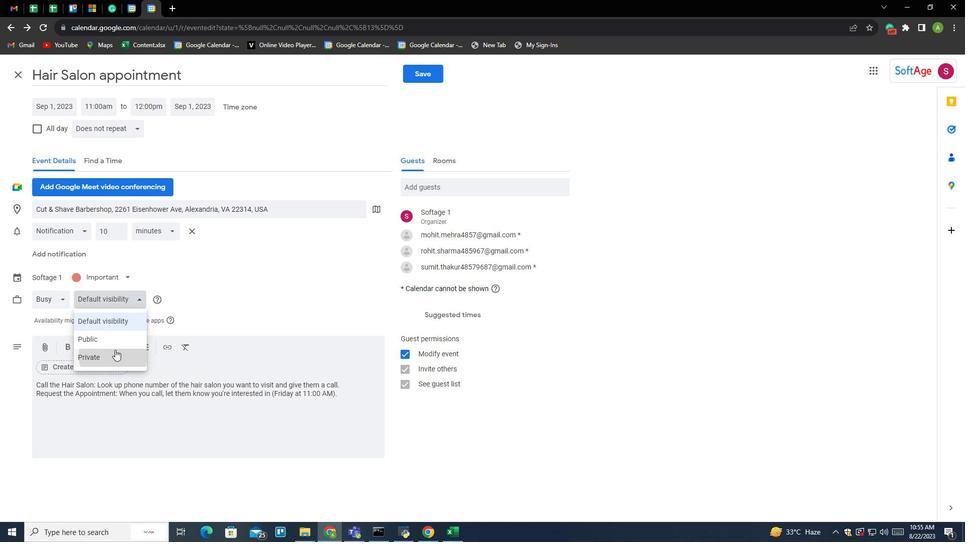 
Action: Mouse moved to (63, 305)
Screenshot: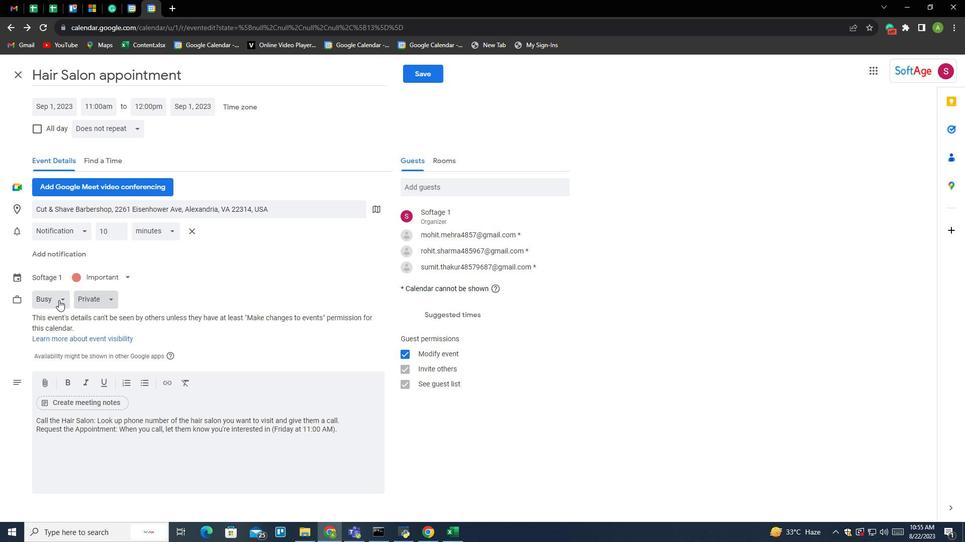 
Action: Mouse pressed left at (63, 305)
Screenshot: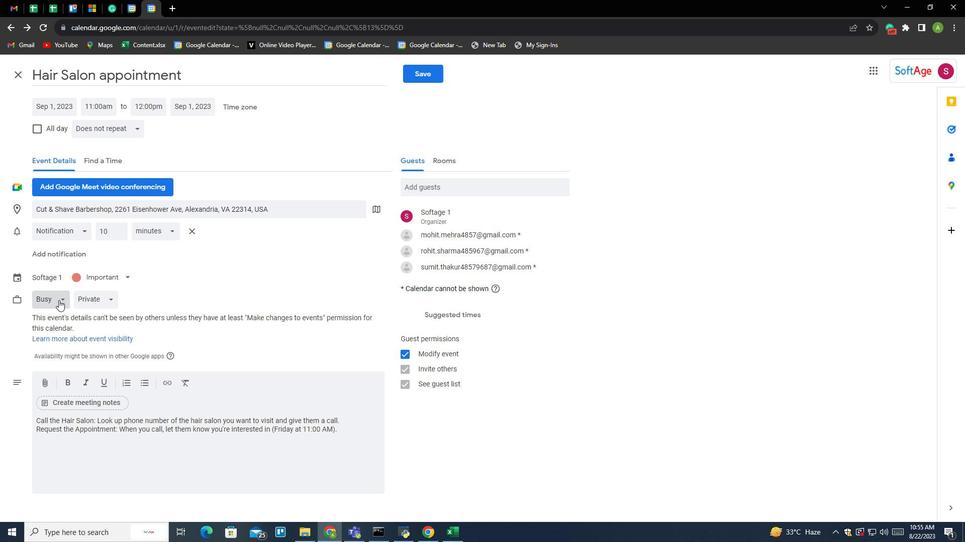 
Action: Mouse moved to (189, 274)
Screenshot: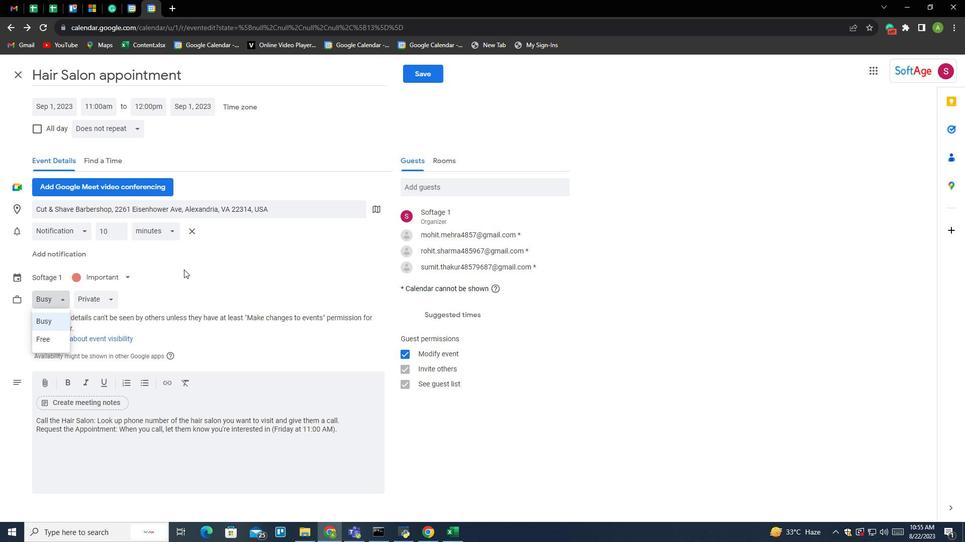 
Action: Mouse pressed left at (189, 274)
Screenshot: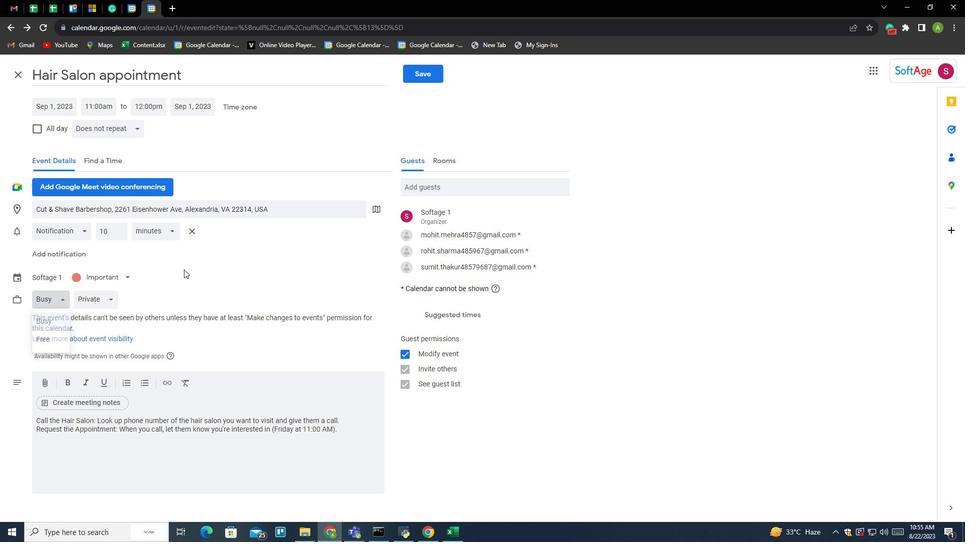 
Action: Mouse moved to (155, 238)
Screenshot: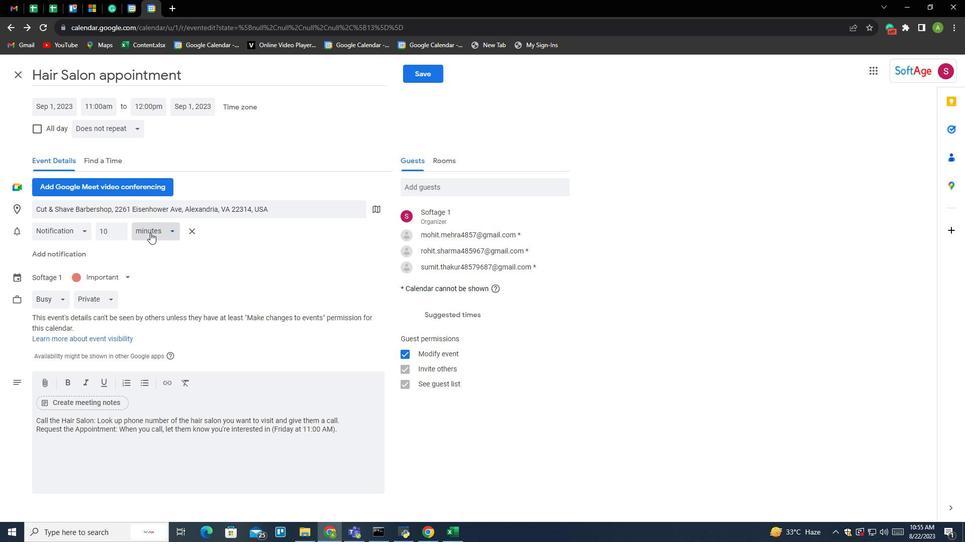 
Action: Mouse pressed left at (155, 238)
Screenshot: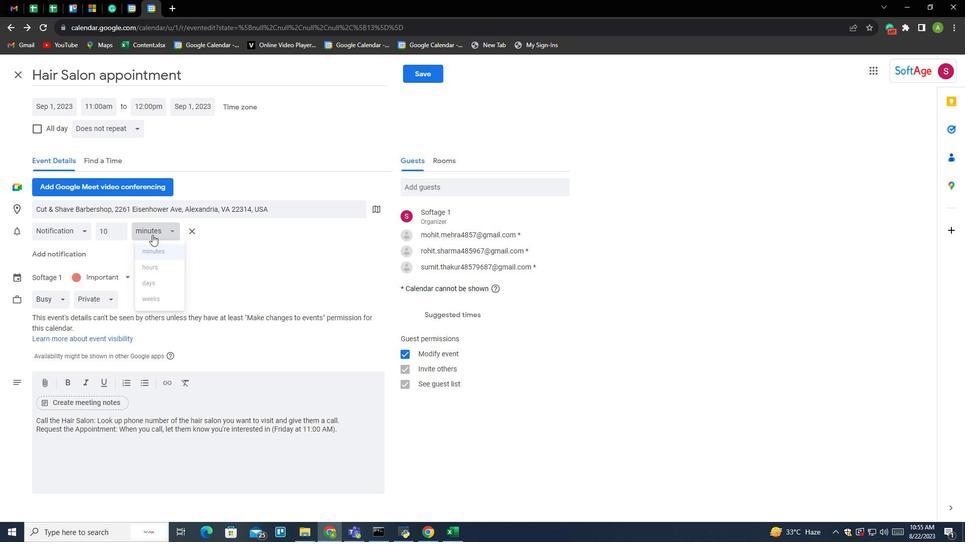 
Action: Mouse moved to (163, 274)
Screenshot: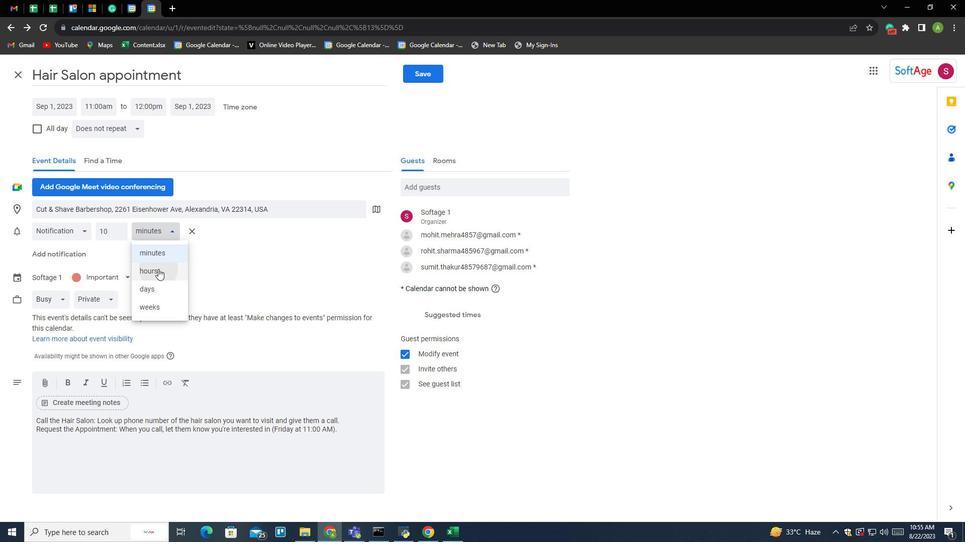 
Action: Mouse pressed left at (163, 274)
Screenshot: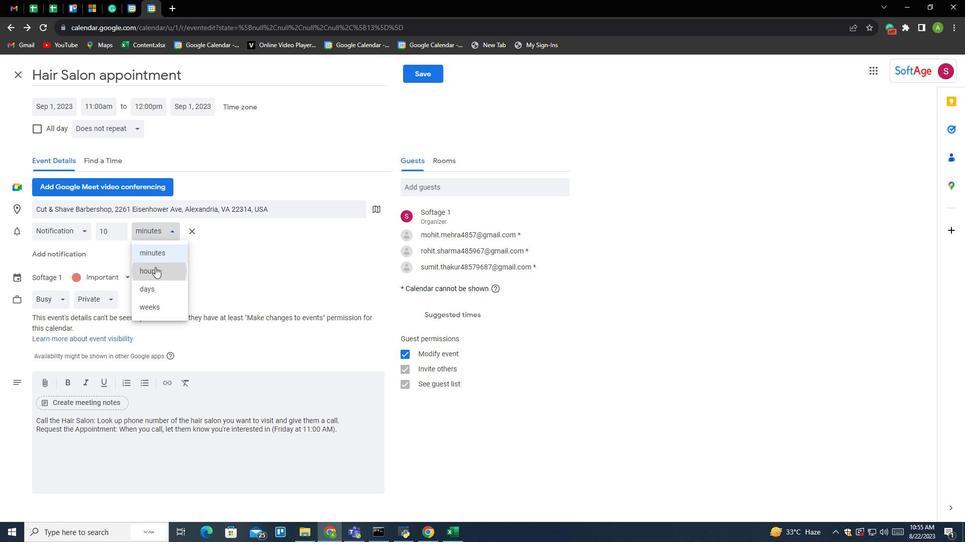 
Action: Mouse moved to (117, 236)
Screenshot: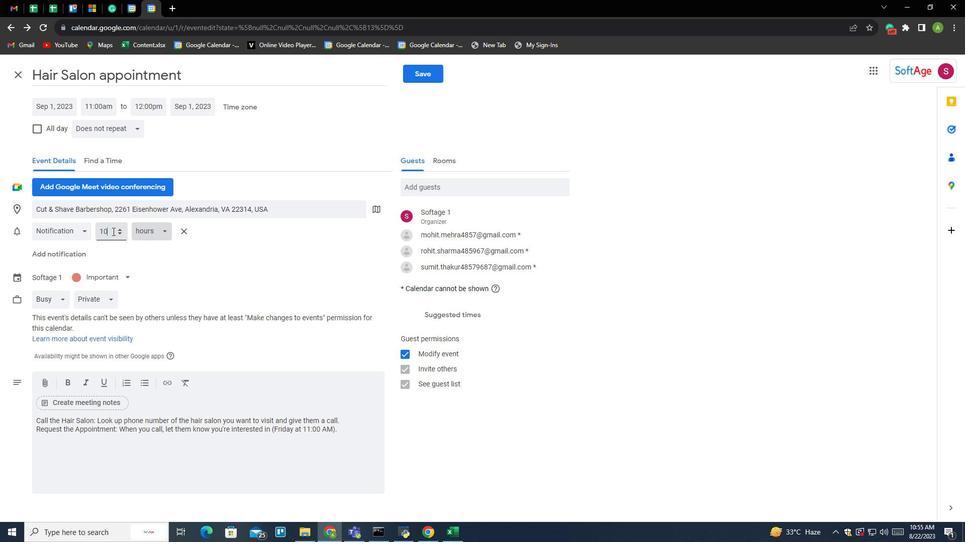 
Action: Mouse pressed left at (117, 236)
Screenshot: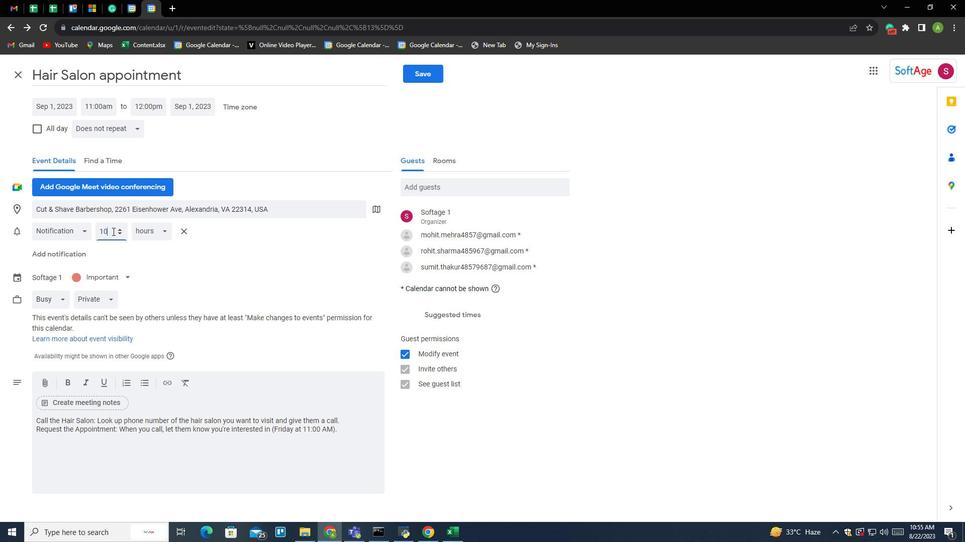 
Action: Key pressed <Key.backspace>
Screenshot: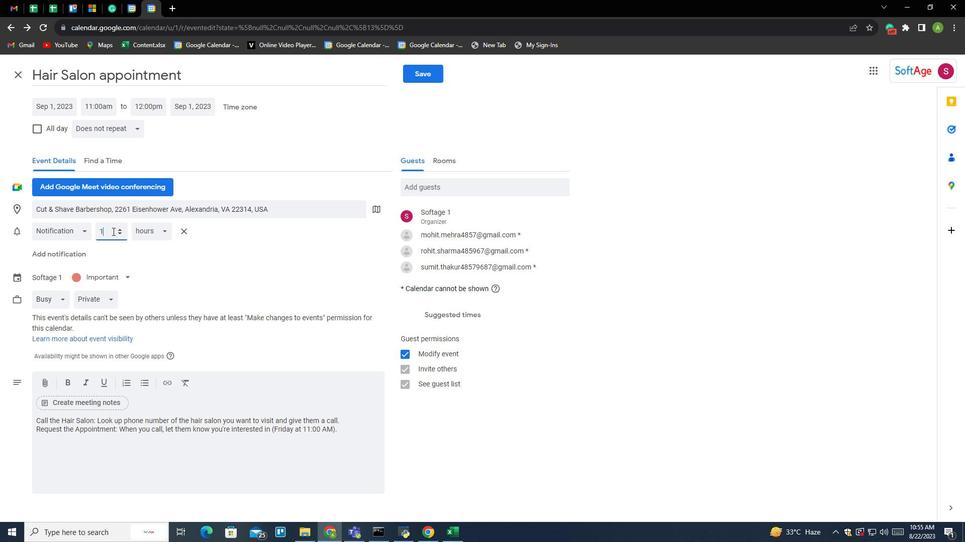 
Action: Mouse moved to (269, 262)
Screenshot: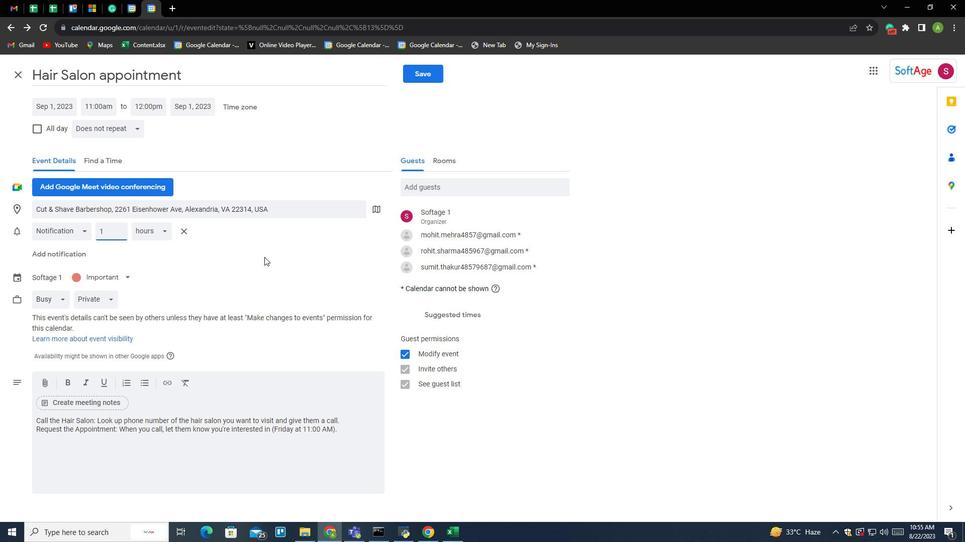 
Action: Mouse pressed left at (269, 262)
Screenshot: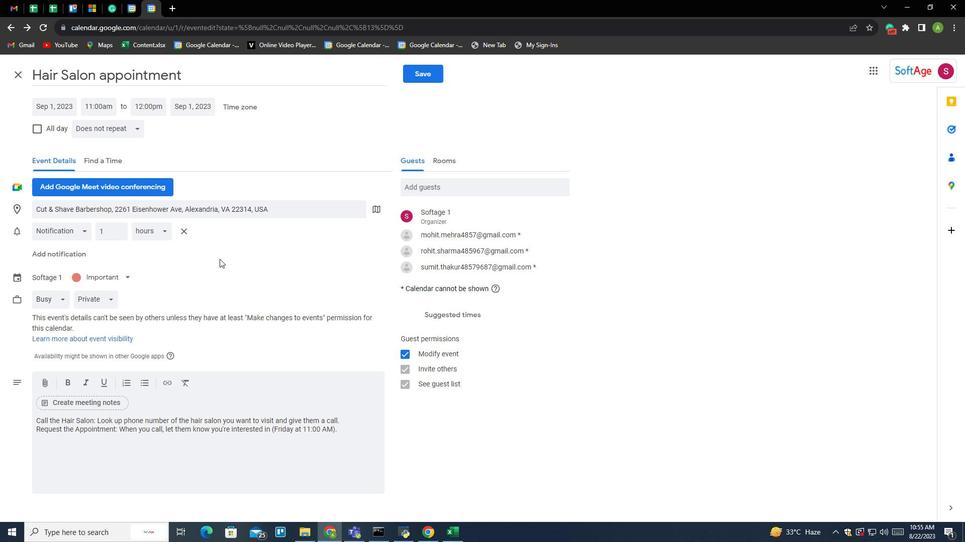 
Action: Mouse moved to (81, 235)
Screenshot: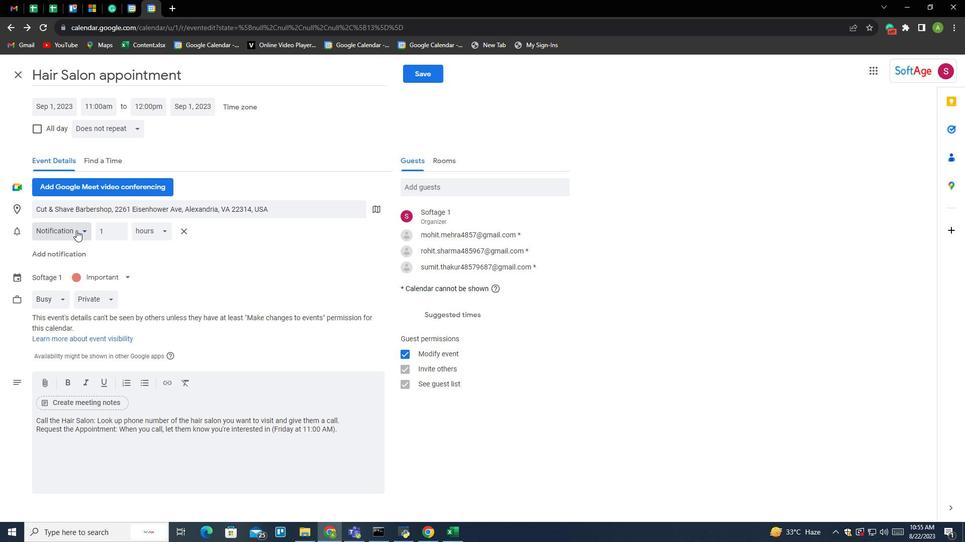 
Action: Mouse pressed left at (81, 235)
Screenshot: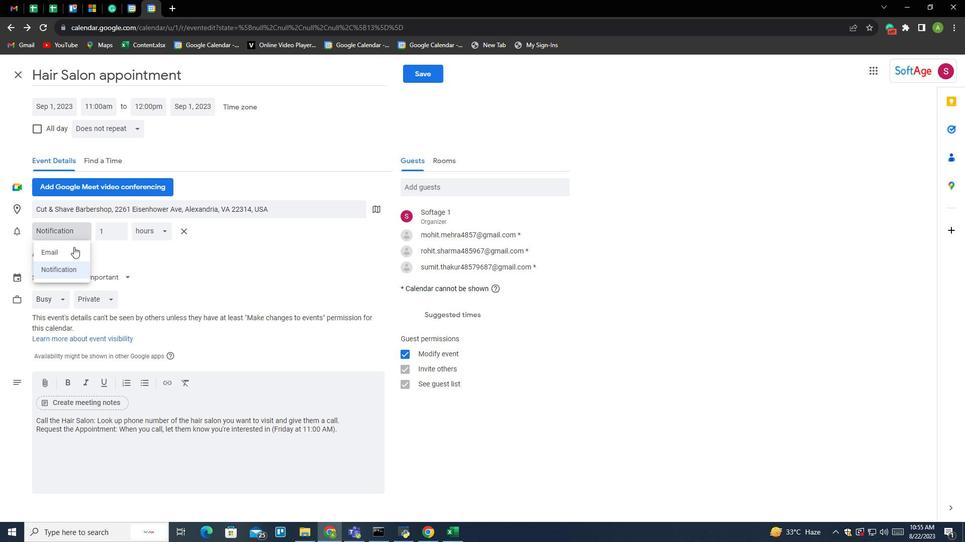 
Action: Mouse moved to (73, 259)
Screenshot: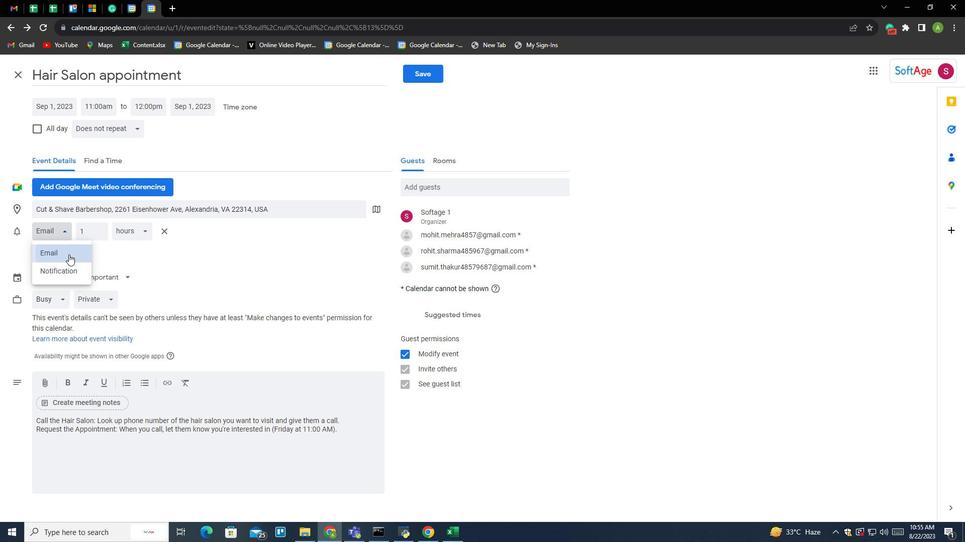 
Action: Mouse pressed left at (73, 259)
Screenshot: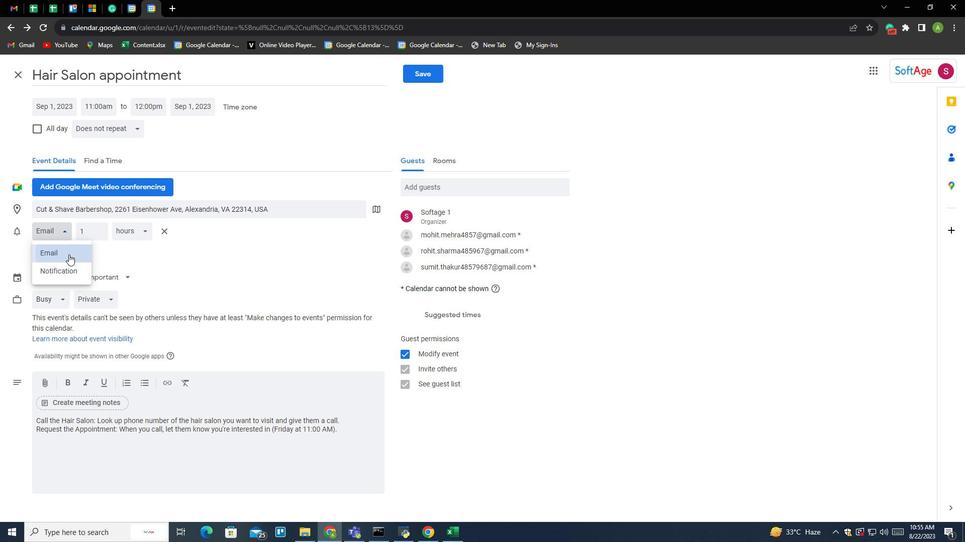 
Action: Mouse moved to (293, 275)
Screenshot: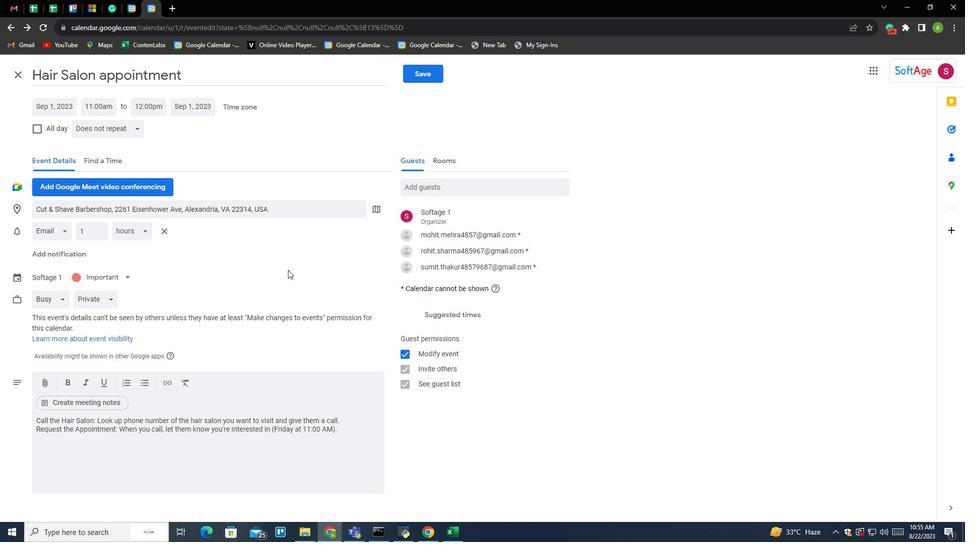 
Action: Mouse pressed left at (293, 275)
Screenshot: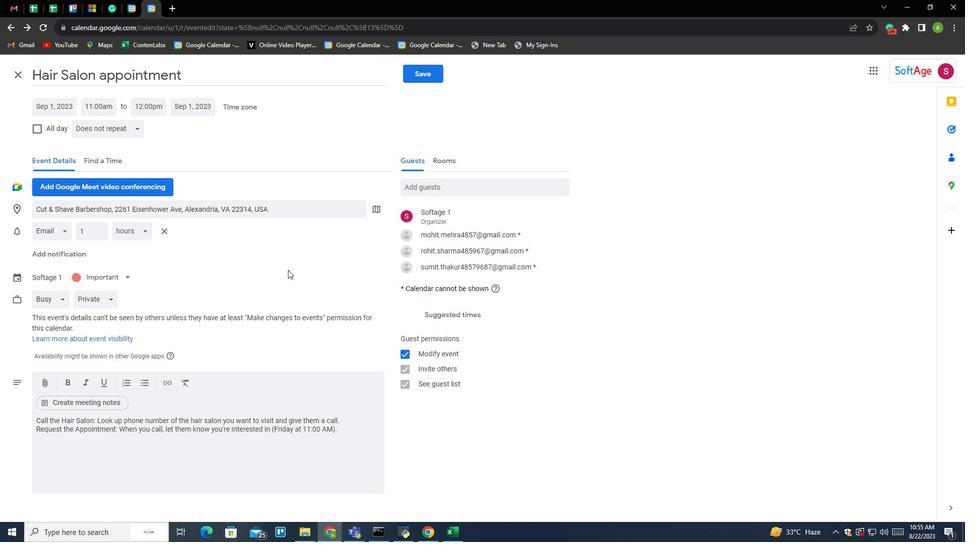 
Action: Mouse moved to (268, 291)
Screenshot: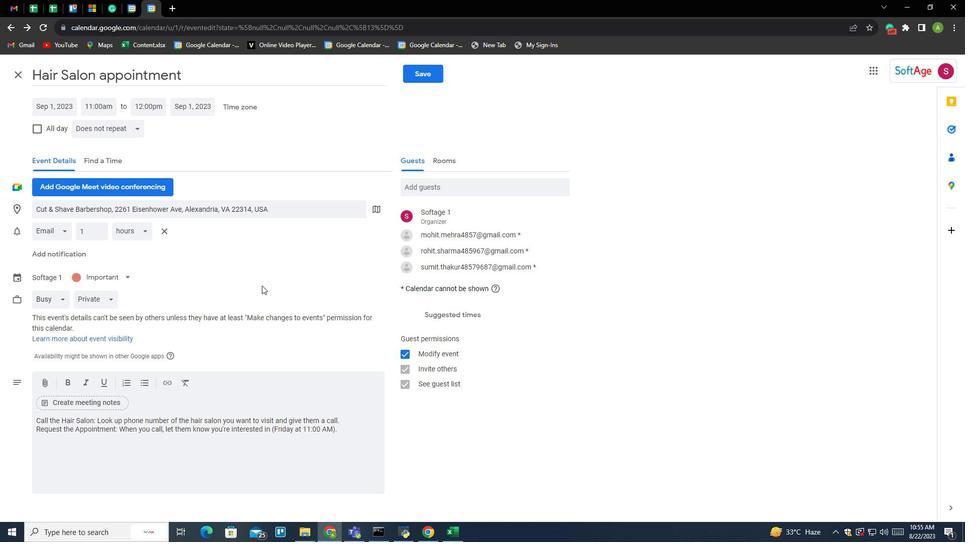 
Action: Mouse pressed left at (268, 291)
Screenshot: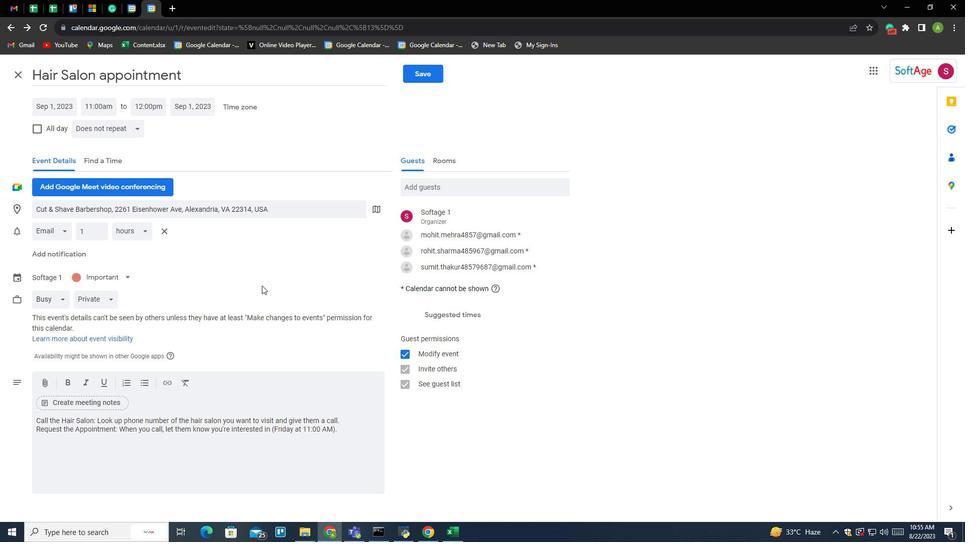 
Action: Mouse moved to (437, 79)
Screenshot: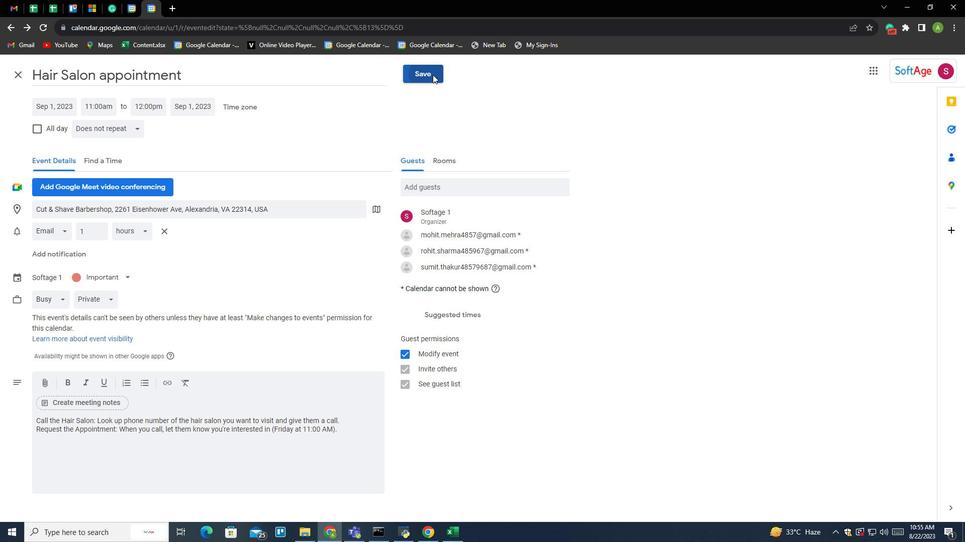 
Action: Mouse pressed left at (437, 79)
Screenshot: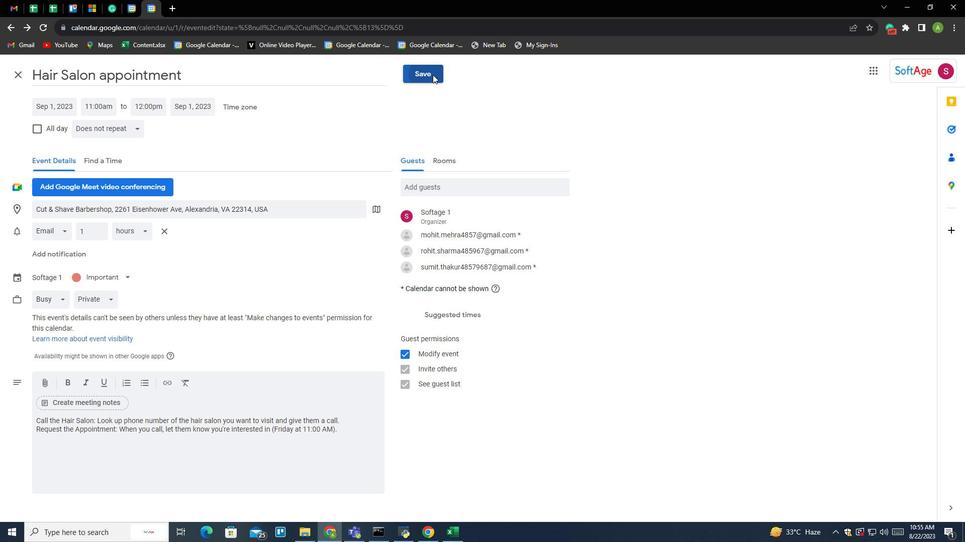 
Action: Mouse moved to (535, 310)
Screenshot: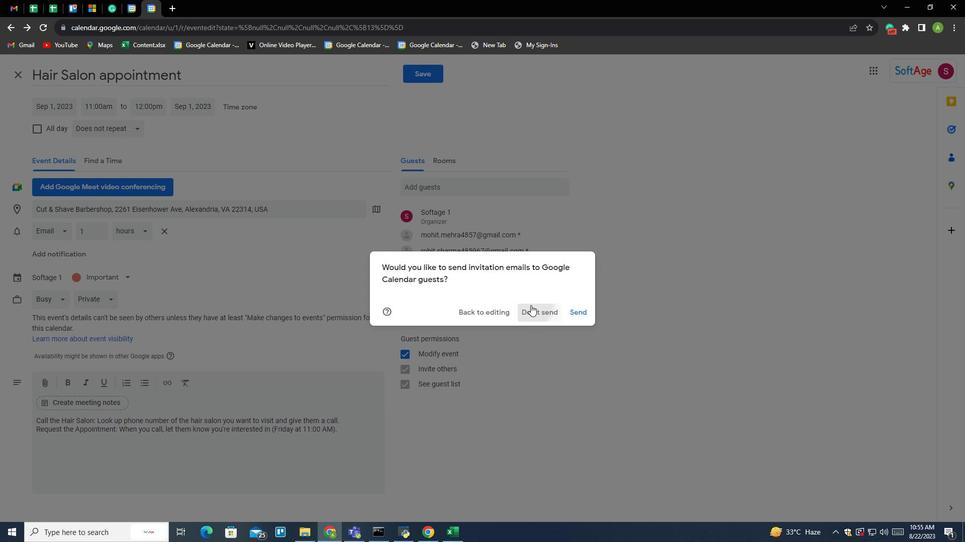 
Action: Mouse pressed left at (535, 310)
Screenshot: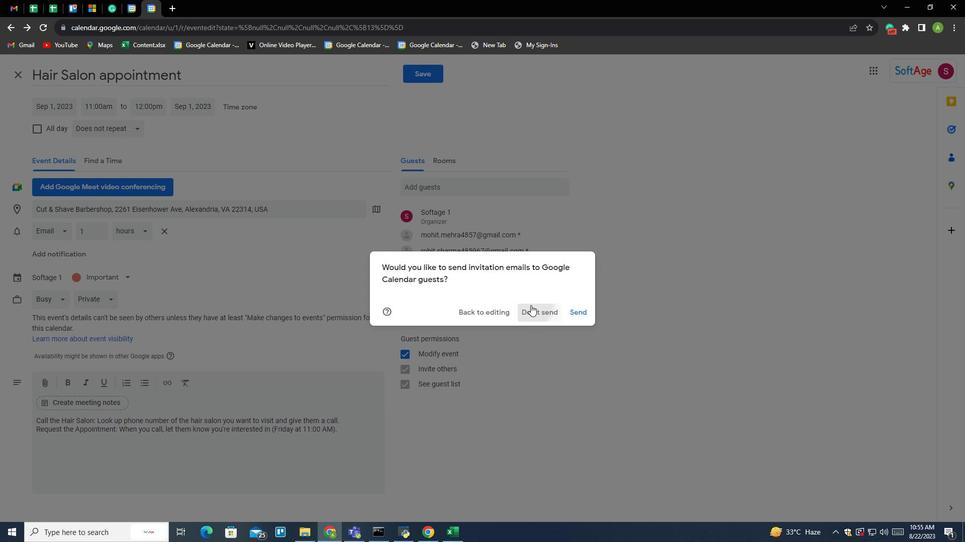 
Action: Mouse moved to (550, 323)
Screenshot: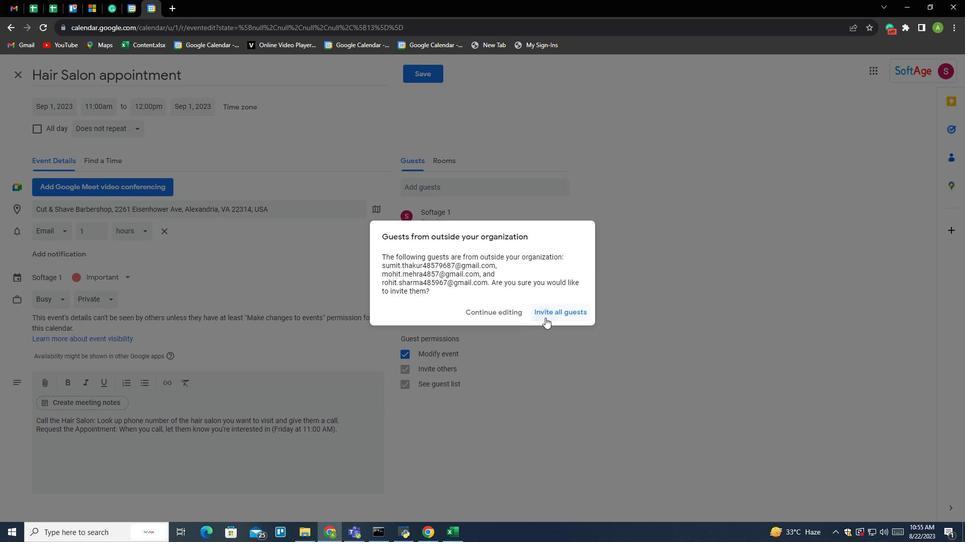 
Action: Mouse pressed left at (550, 323)
Screenshot: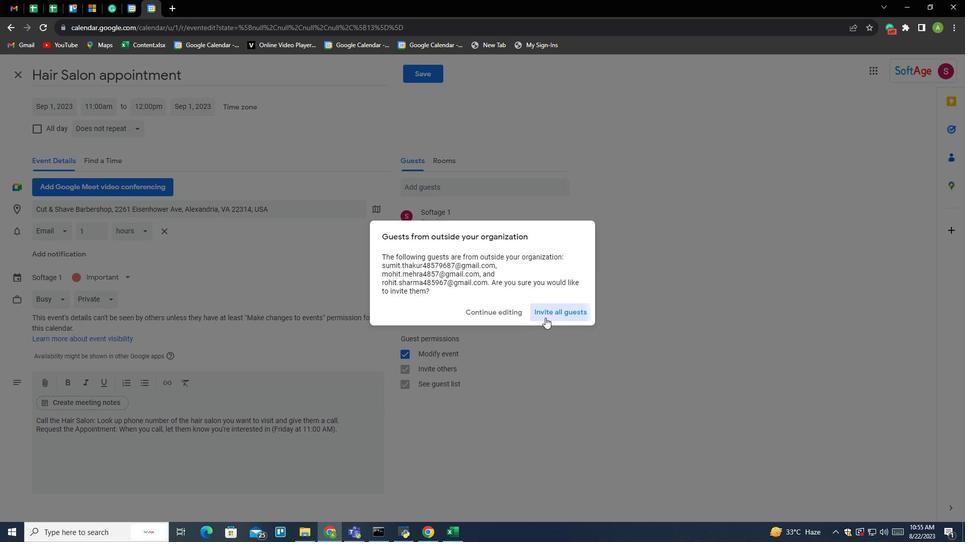 
Action: Mouse moved to (535, 394)
Screenshot: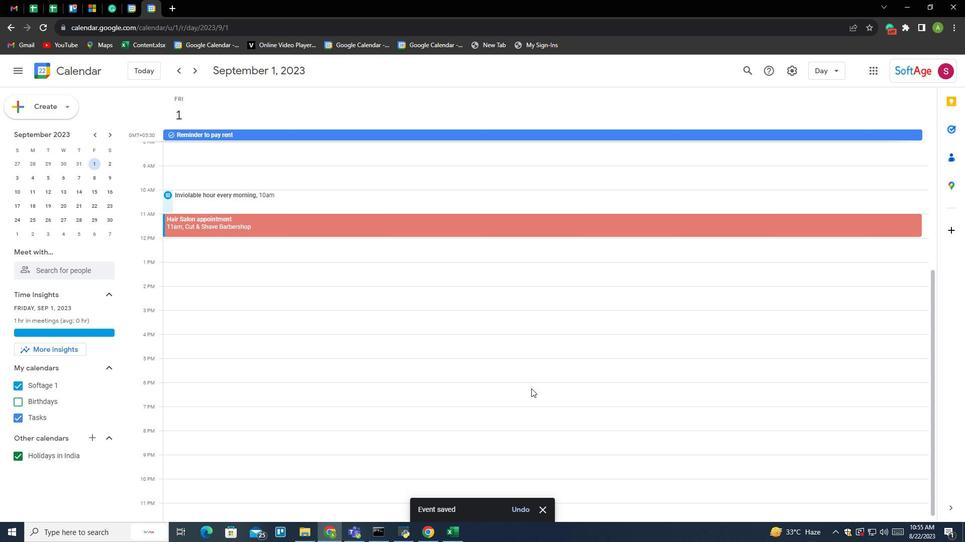 
